 Task: Log work in the project AgileCrest for the issue 'Develop a new tool for automated testing of performance and stress testing for voice assistants' spent time as '2w 1d 8h 40m' and remaining time as '3w 3d 19h 57m' and move to top of backlog. Now add the issue to the epic 'Cloud Risk Management'. Log work in the project AgileCrest for the issue 'Upgrade the caching mechanism of a web application to improve response time and reduce server load' spent time as '4w 3d 8h 30m' and remaining time as '5w 1d 6h 34m' and move to bottom of backlog. Now add the issue to the epic 'PCI DSS Compliance'
Action: Mouse moved to (855, 378)
Screenshot: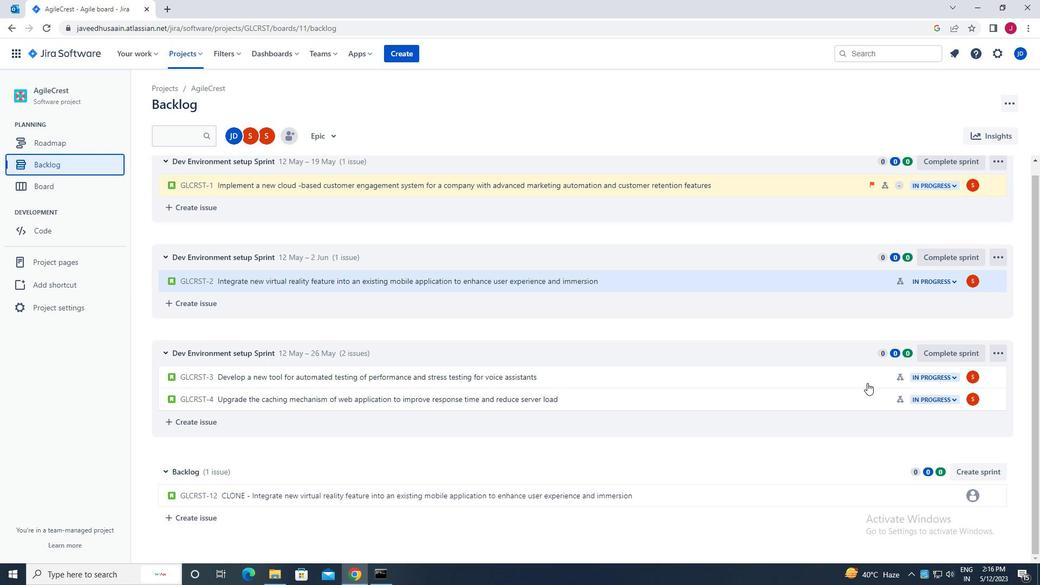 
Action: Mouse pressed left at (855, 378)
Screenshot: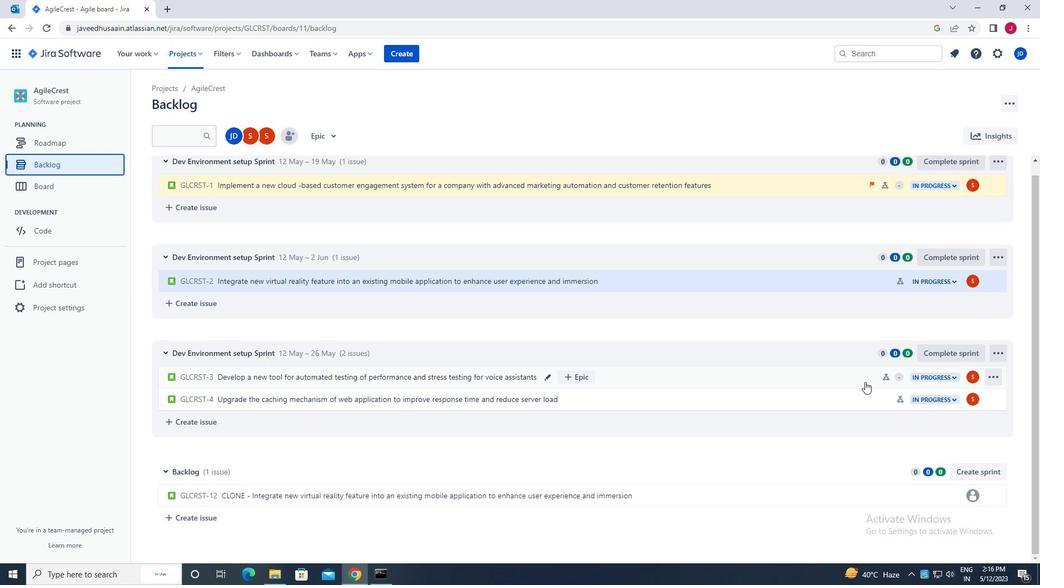
Action: Mouse moved to (998, 169)
Screenshot: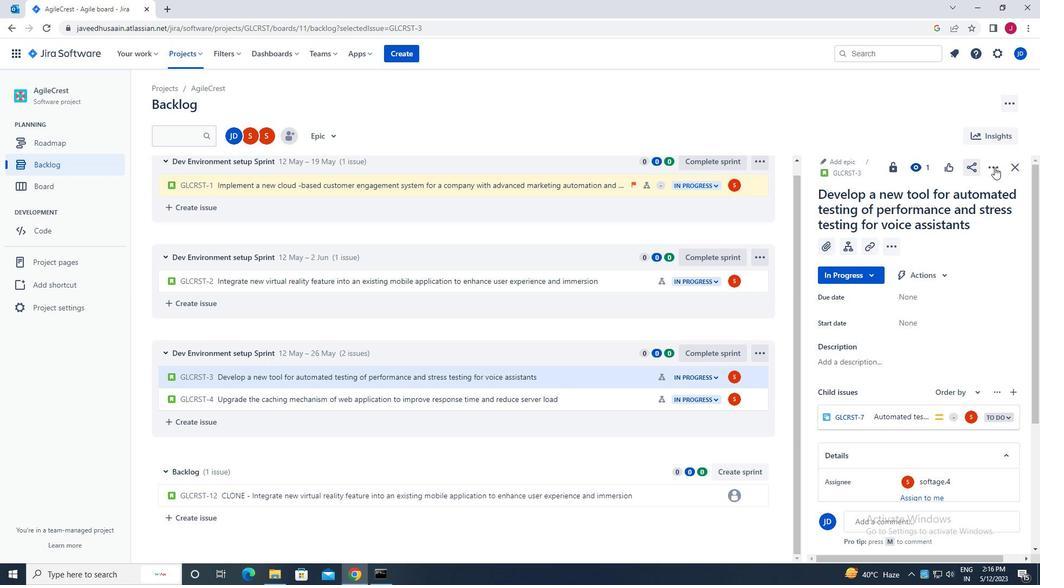 
Action: Mouse pressed left at (998, 169)
Screenshot: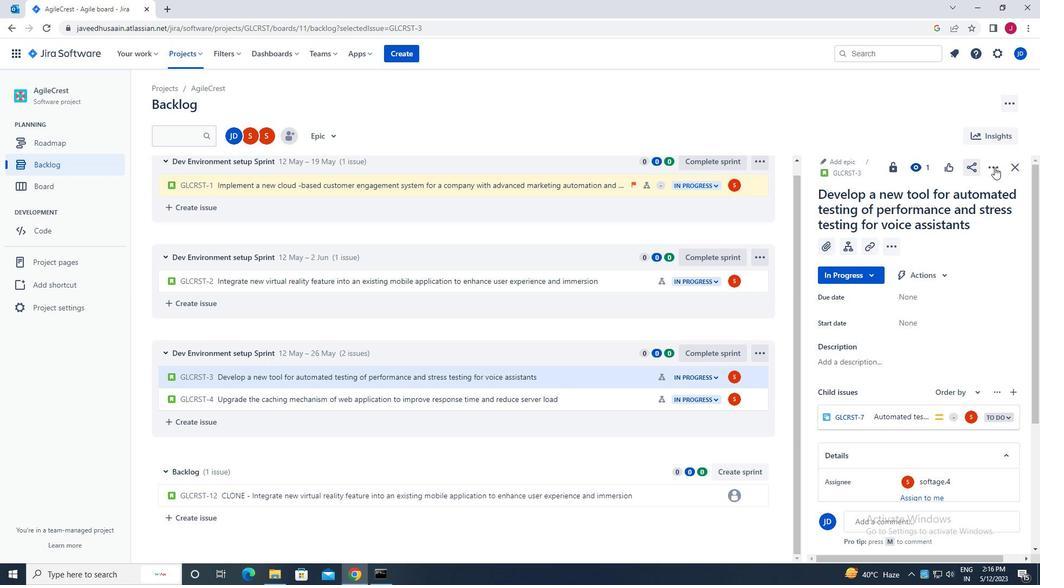
Action: Mouse moved to (950, 200)
Screenshot: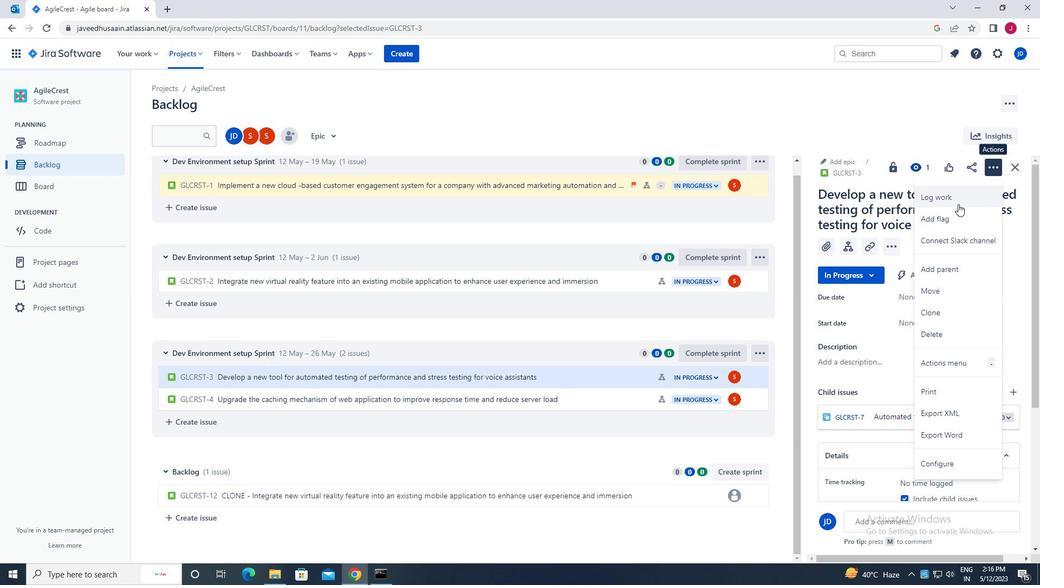 
Action: Mouse pressed left at (950, 200)
Screenshot: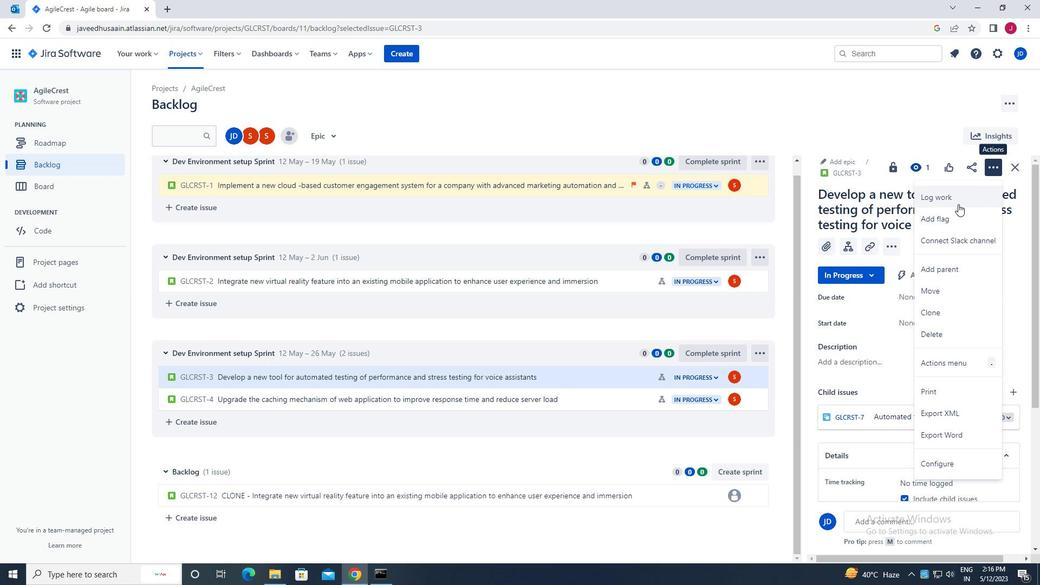 
Action: Mouse moved to (469, 161)
Screenshot: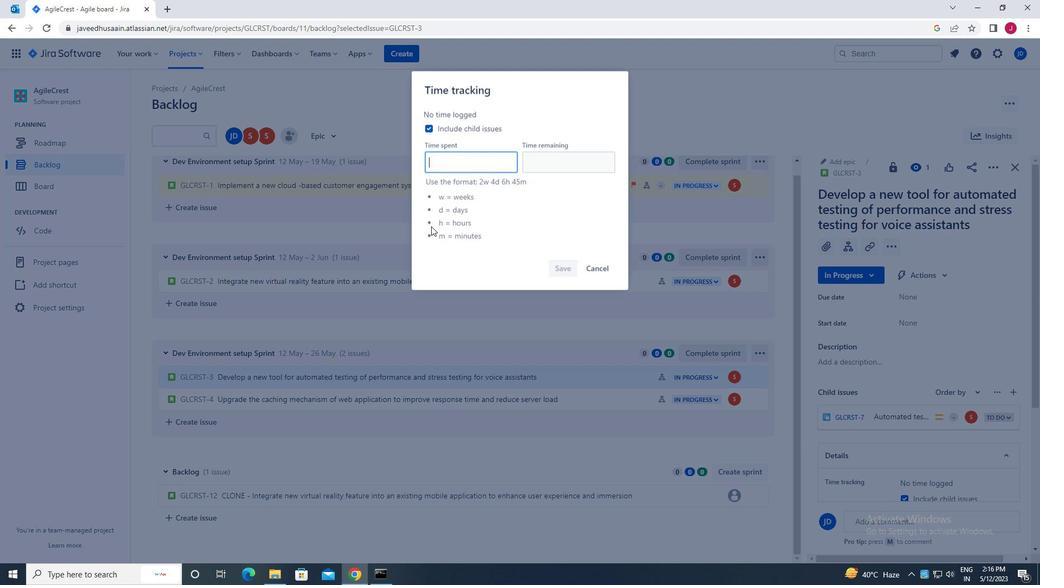 
Action: Mouse pressed left at (469, 161)
Screenshot: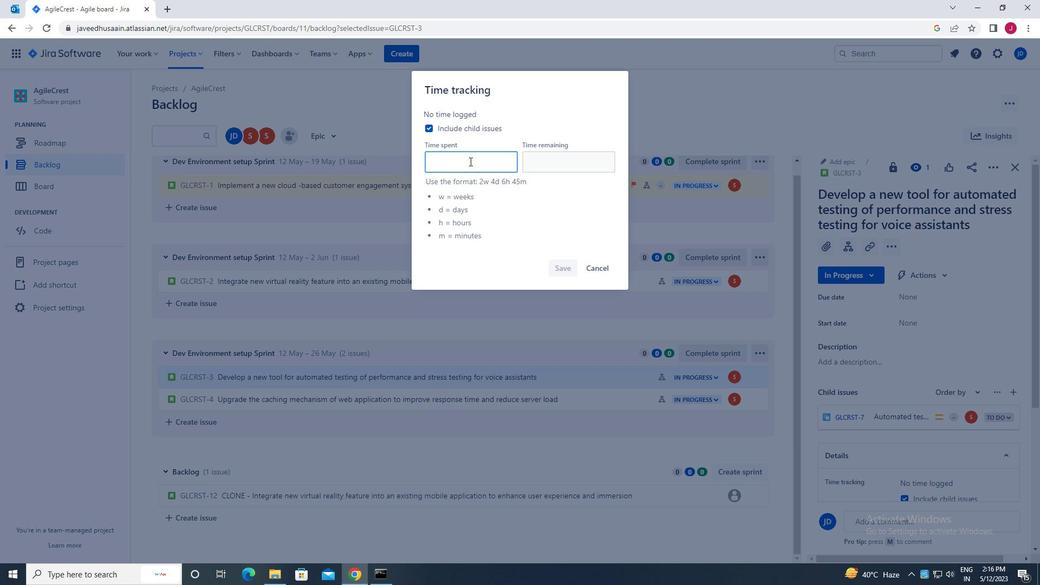 
Action: Key pressed 2<Key.caps_lock>w<Key.space>1d<Key.space>8h<Key.space>40m
Screenshot: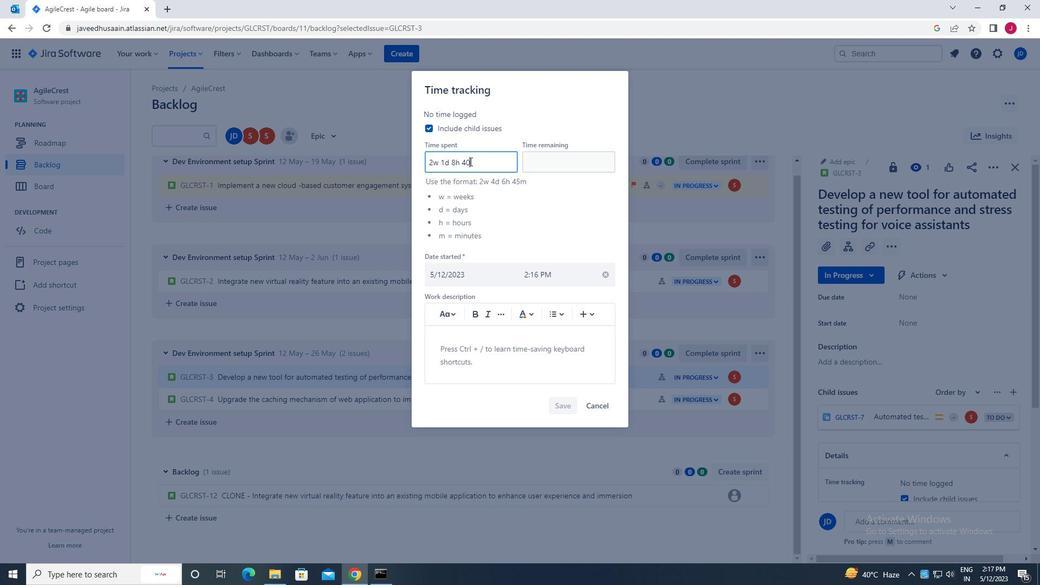 
Action: Mouse moved to (561, 167)
Screenshot: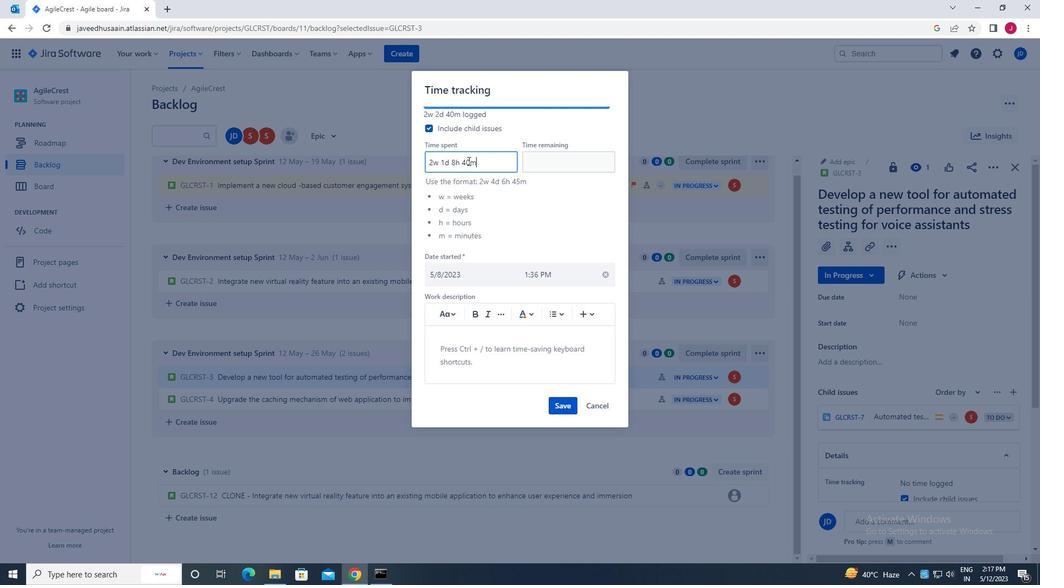 
Action: Mouse pressed left at (561, 167)
Screenshot: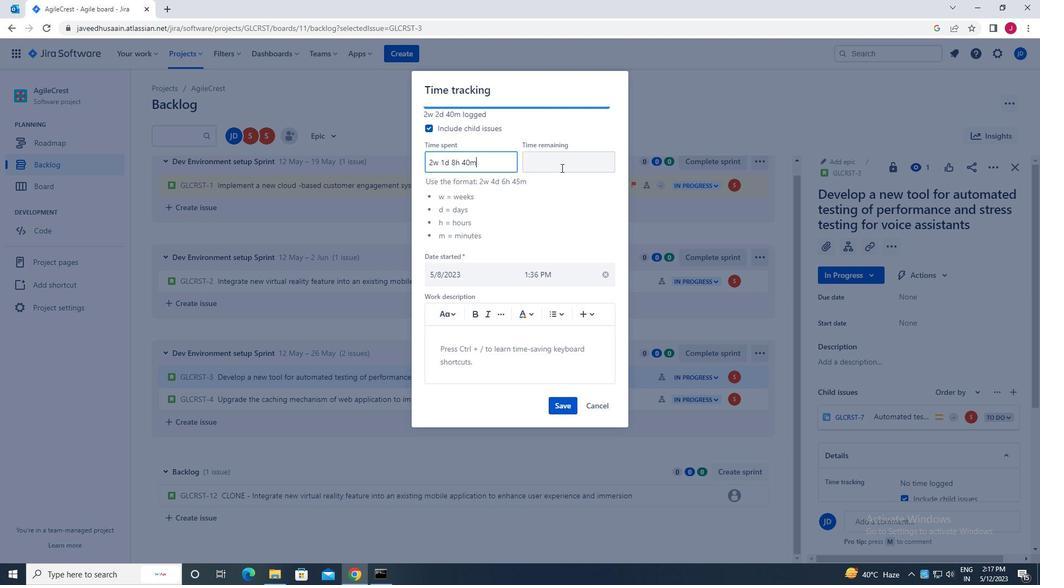 
Action: Key pressed 3w<Key.space>3d<Key.space>19h<Key.space>57m
Screenshot: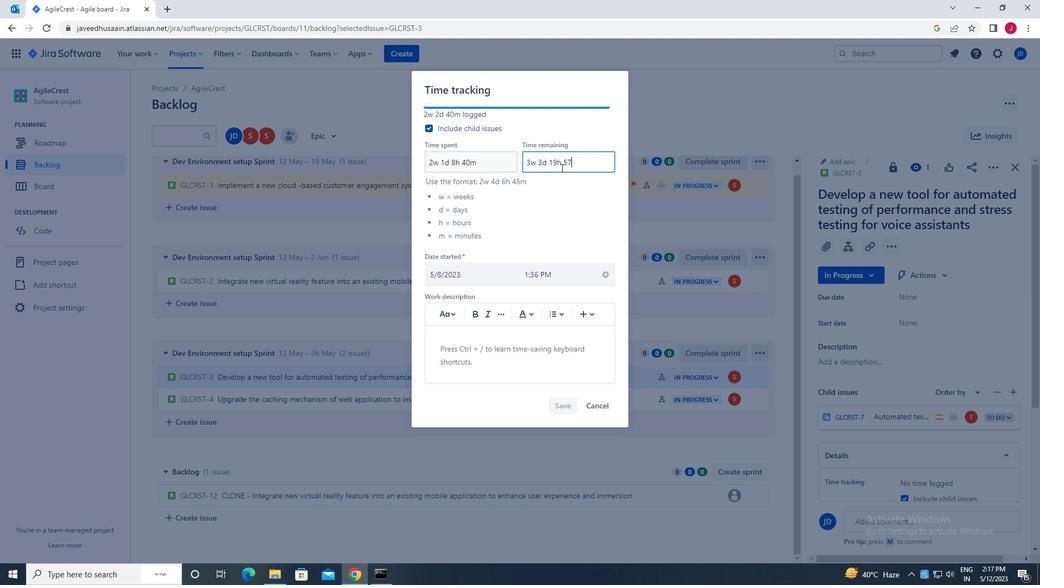 
Action: Mouse moved to (564, 407)
Screenshot: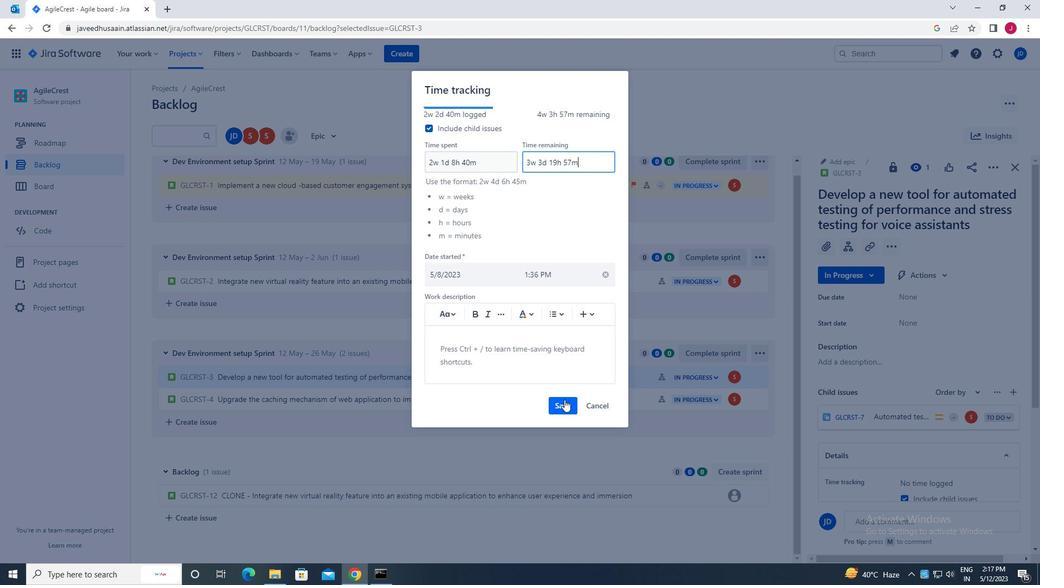 
Action: Mouse pressed left at (564, 407)
Screenshot: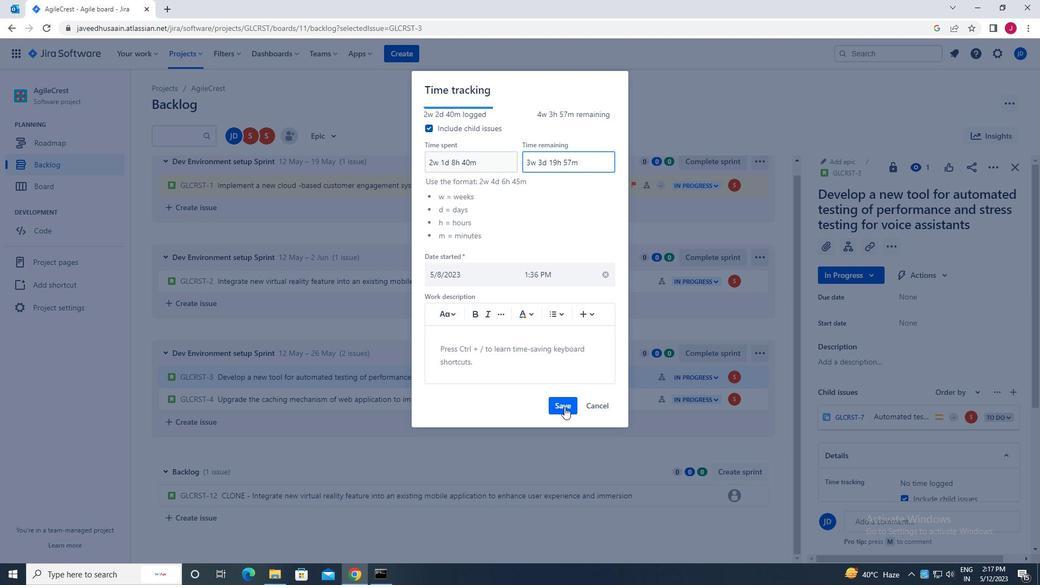 
Action: Mouse moved to (753, 375)
Screenshot: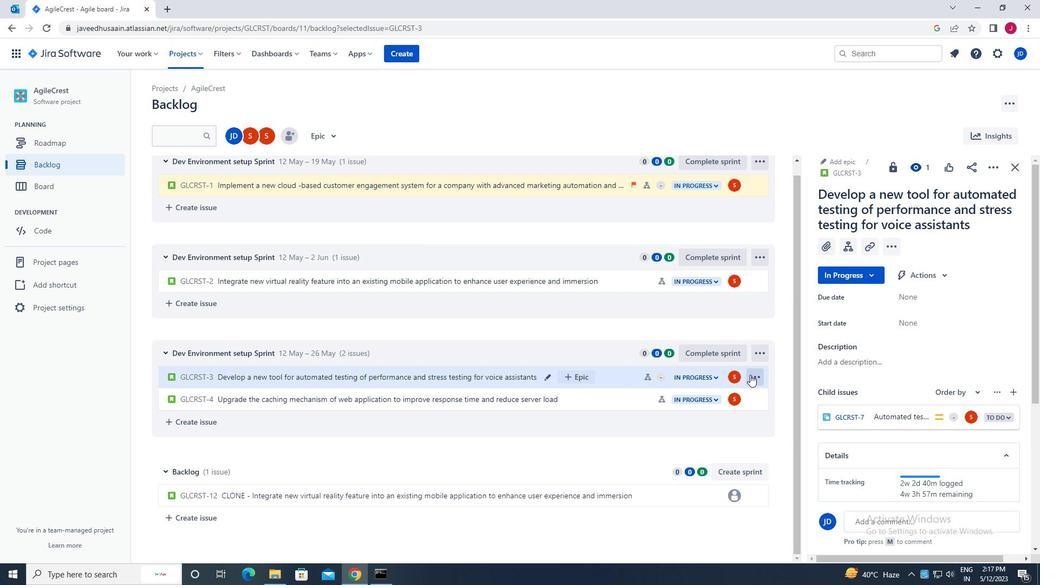 
Action: Mouse pressed left at (753, 375)
Screenshot: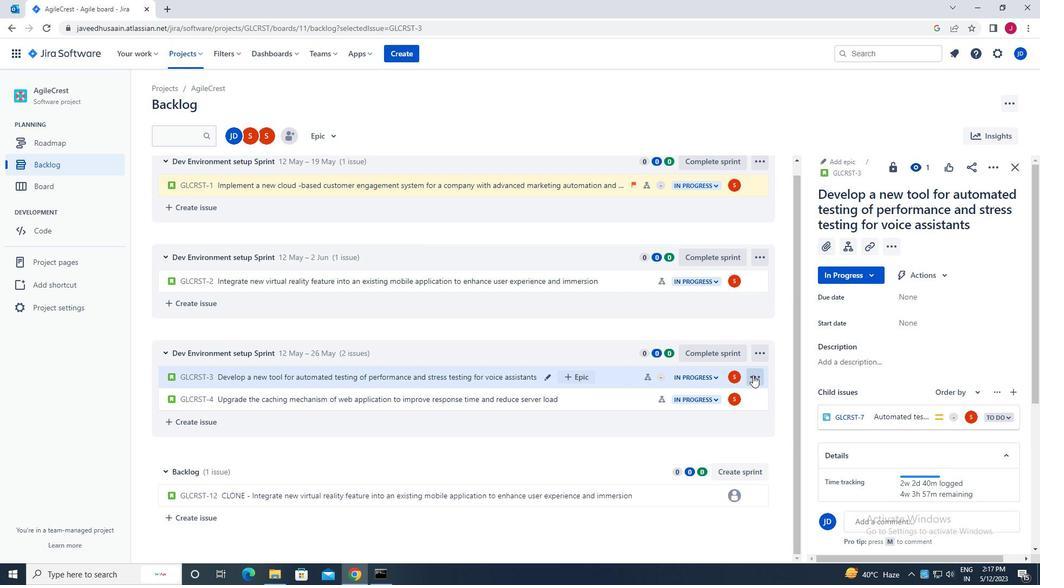 
Action: Mouse moved to (705, 336)
Screenshot: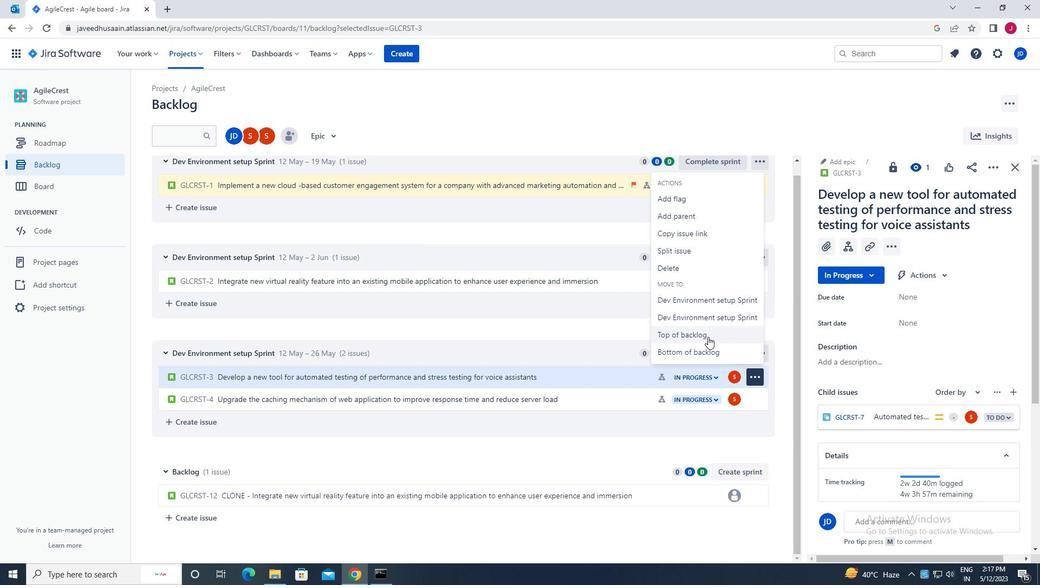 
Action: Mouse pressed left at (705, 336)
Screenshot: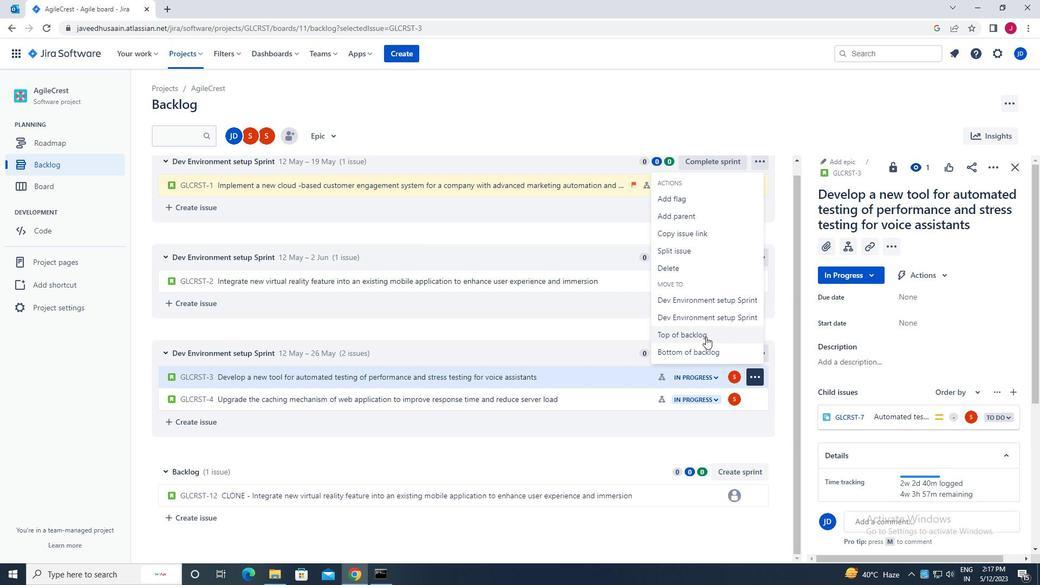 
Action: Mouse moved to (554, 173)
Screenshot: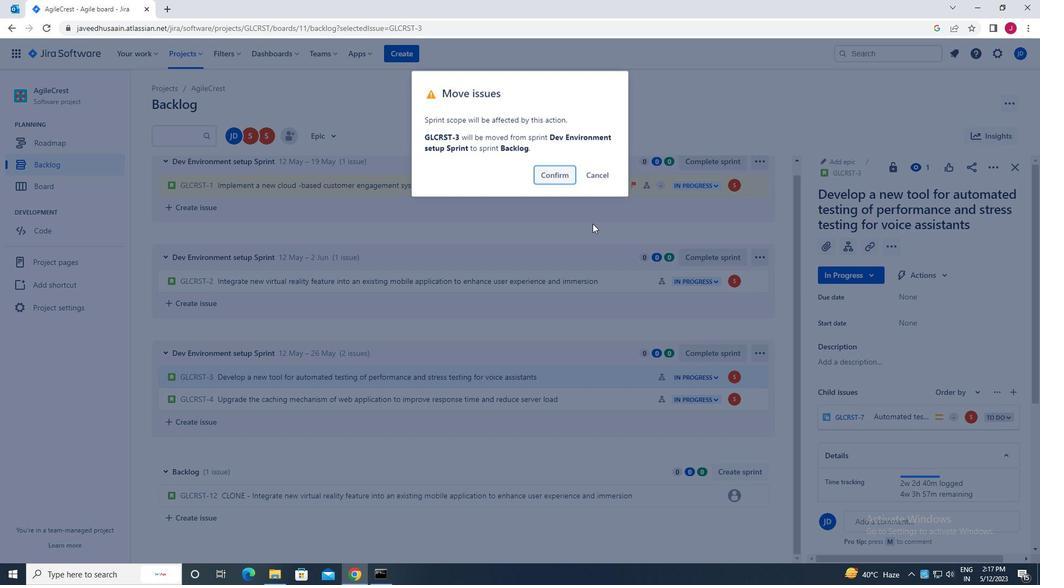 
Action: Mouse pressed left at (554, 173)
Screenshot: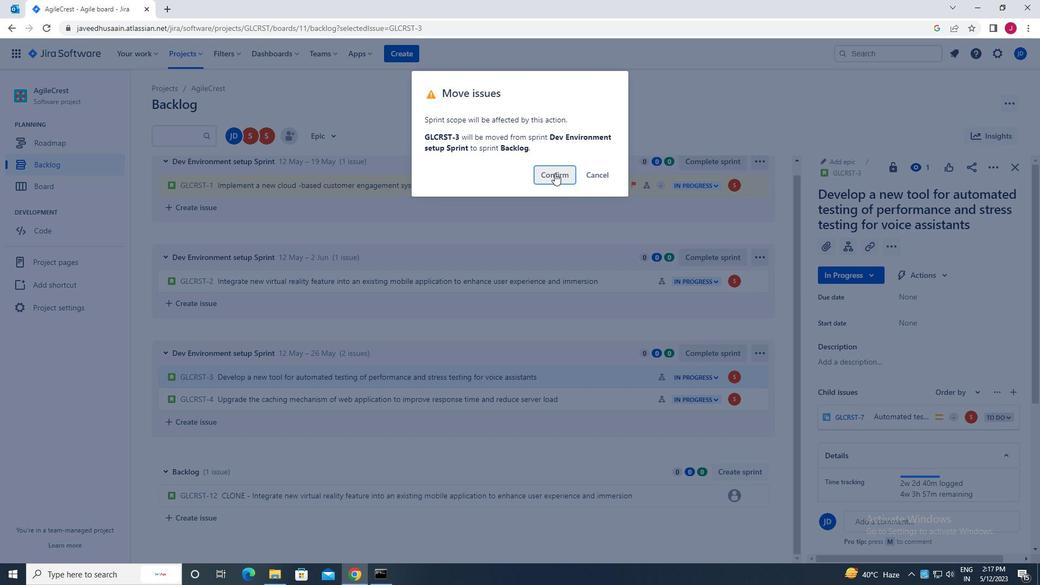 
Action: Mouse moved to (334, 133)
Screenshot: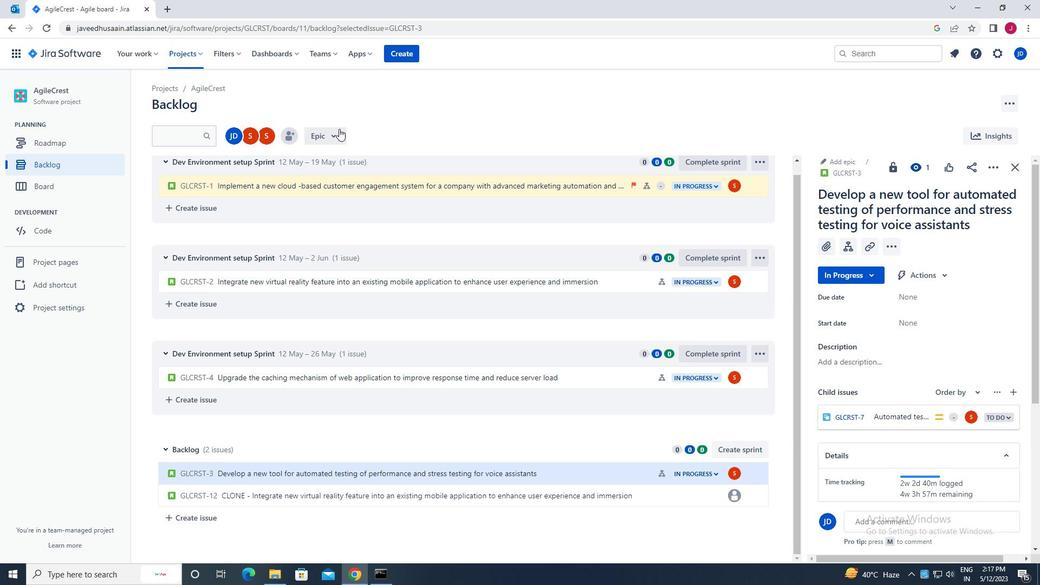 
Action: Mouse pressed left at (334, 133)
Screenshot: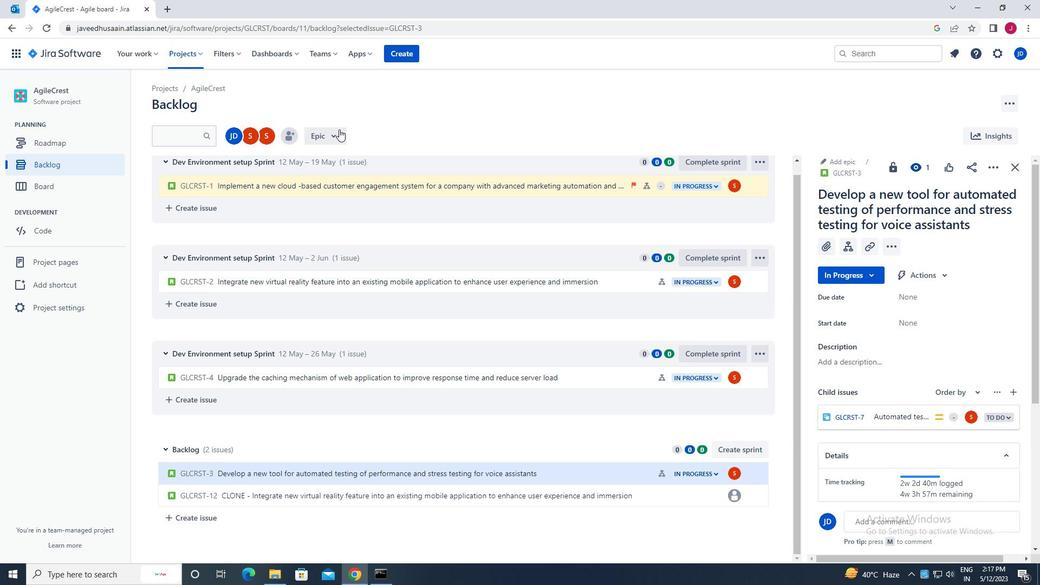 
Action: Mouse moved to (338, 216)
Screenshot: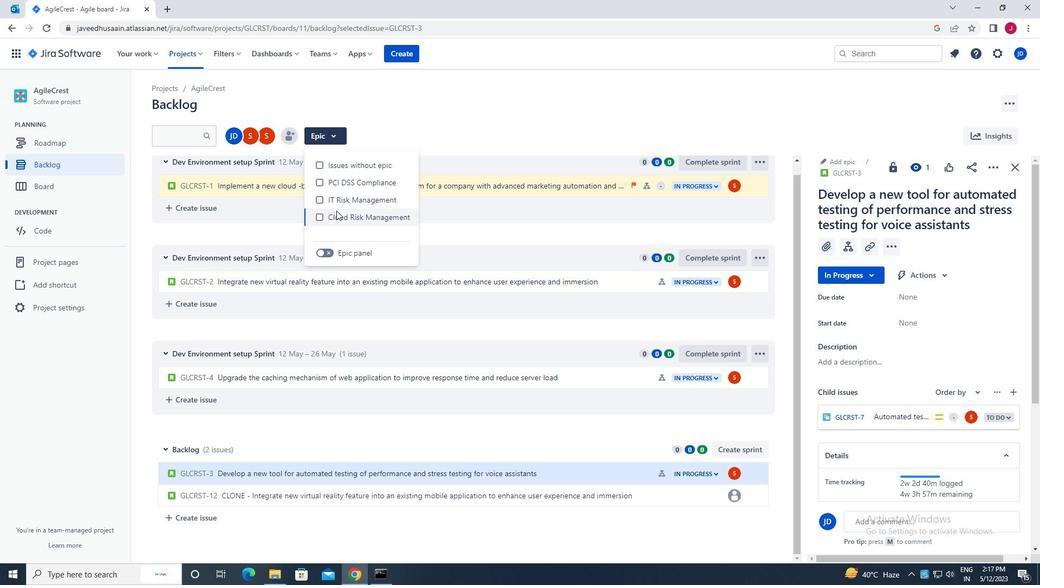 
Action: Mouse pressed left at (338, 216)
Screenshot: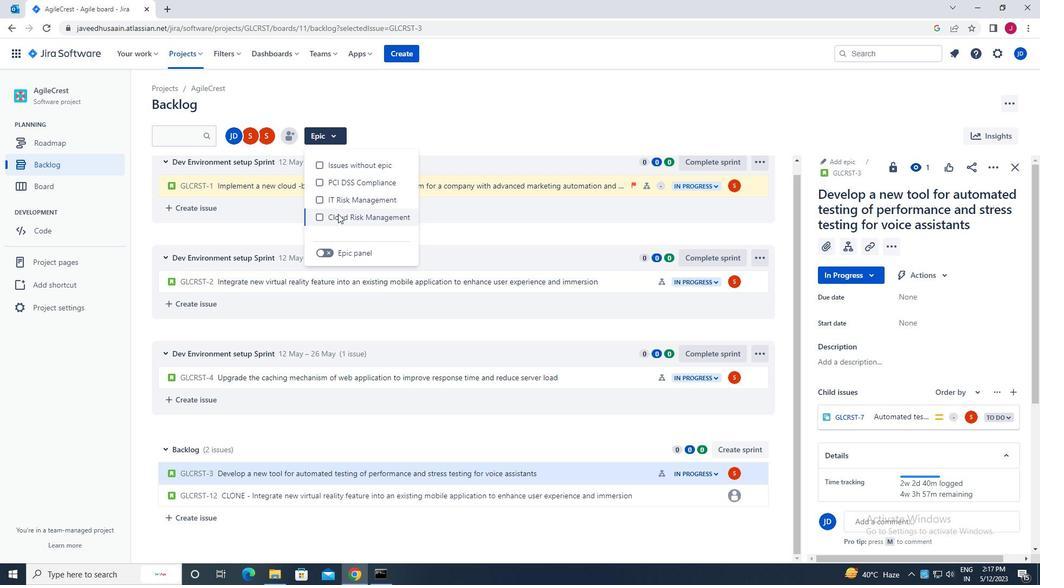 
Action: Mouse moved to (512, 130)
Screenshot: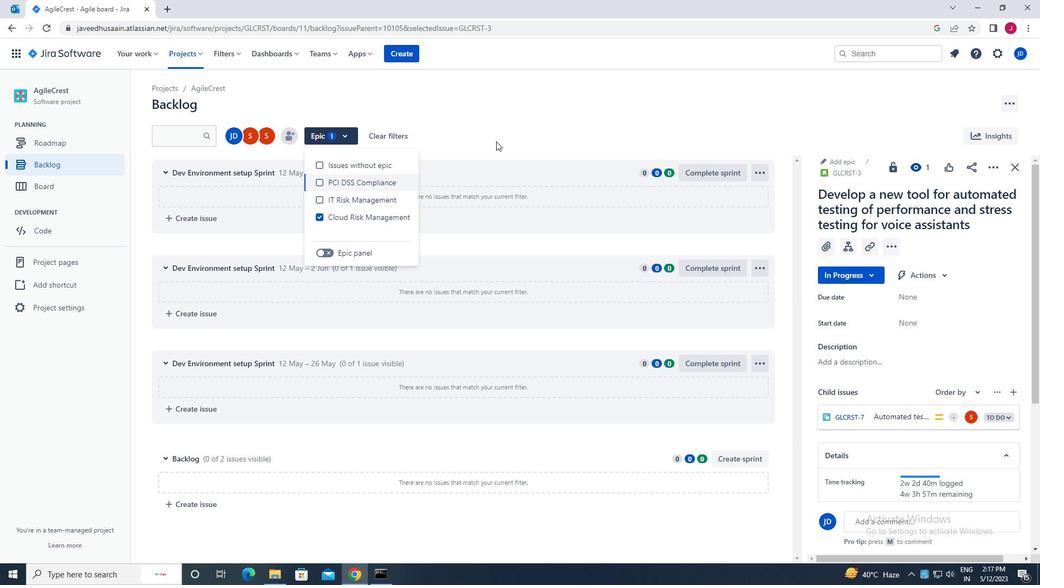 
Action: Mouse pressed left at (512, 130)
Screenshot: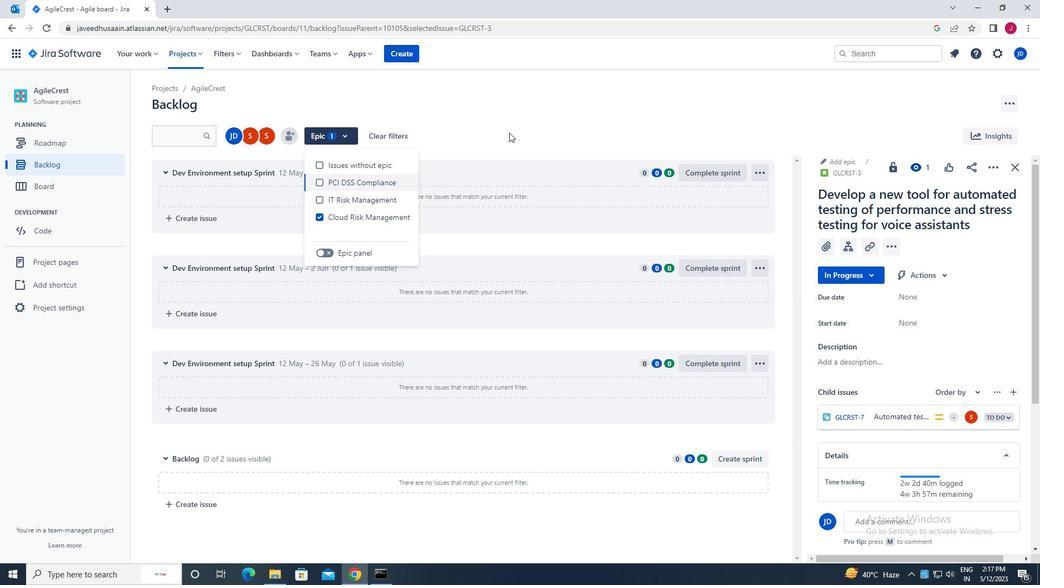 
Action: Mouse moved to (350, 297)
Screenshot: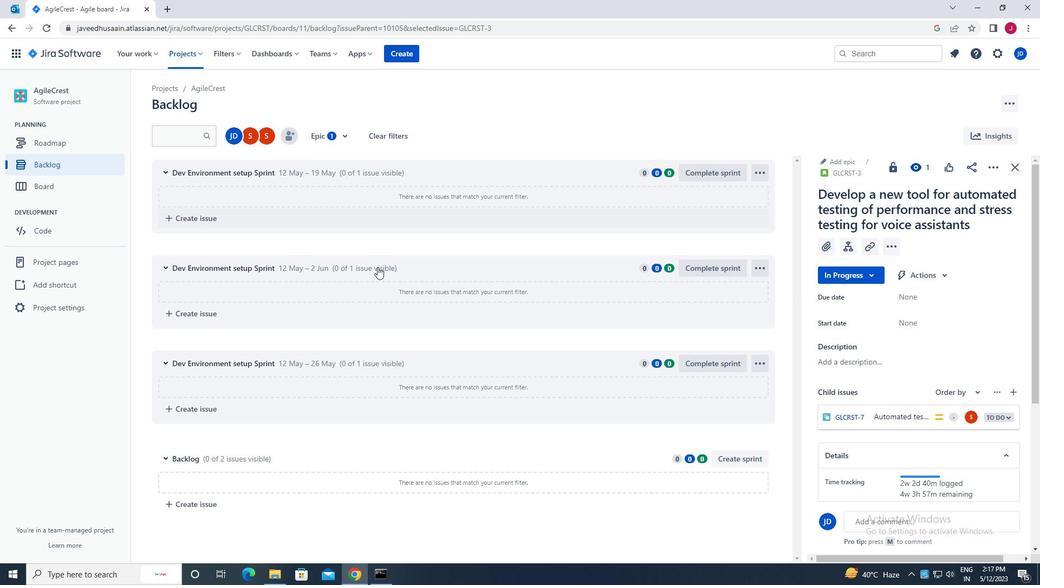
Action: Mouse scrolled (350, 296) with delta (0, 0)
Screenshot: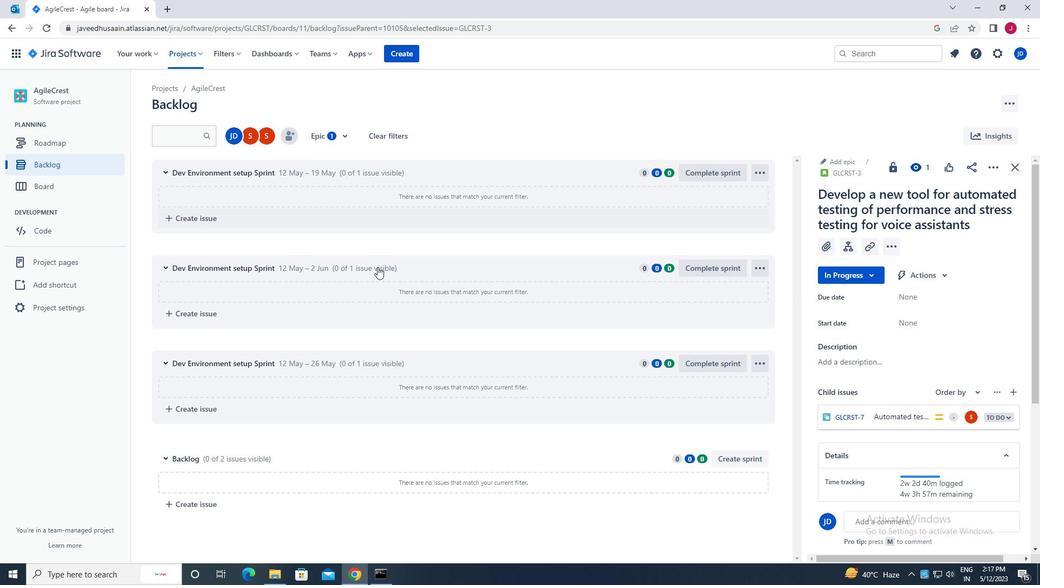 
Action: Mouse moved to (343, 297)
Screenshot: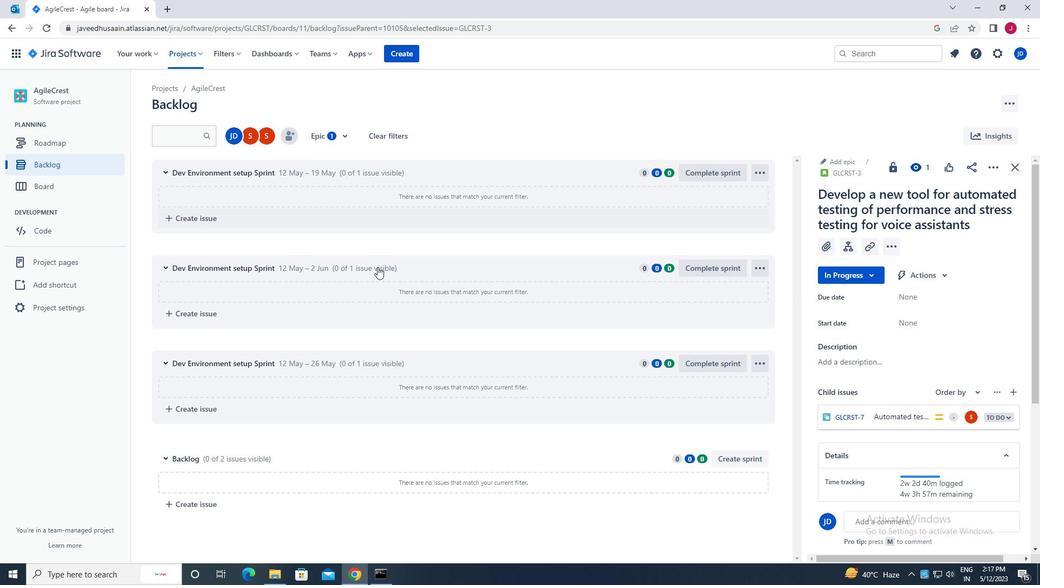 
Action: Mouse scrolled (343, 297) with delta (0, 0)
Screenshot: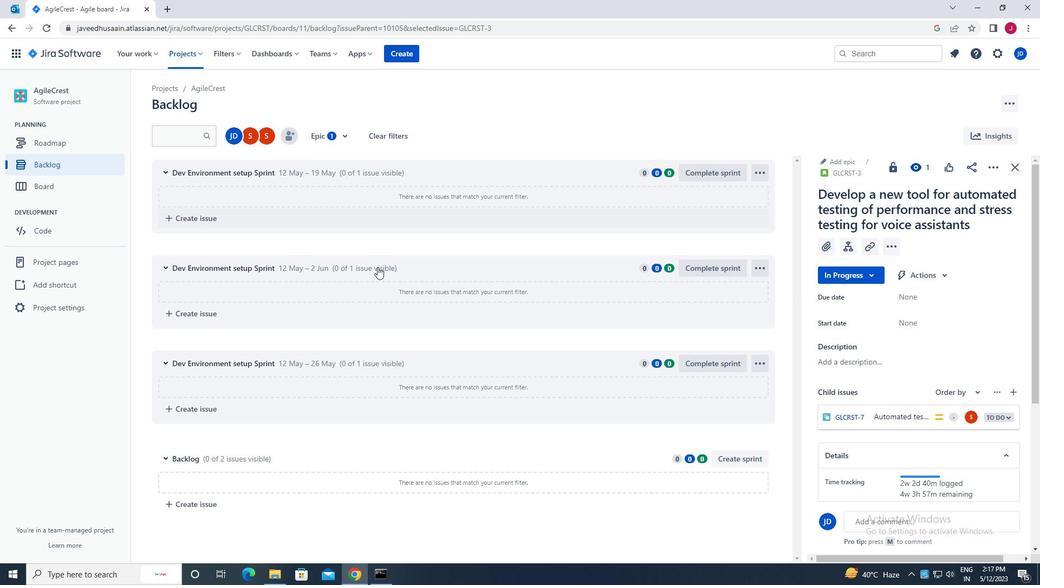 
Action: Mouse moved to (336, 296)
Screenshot: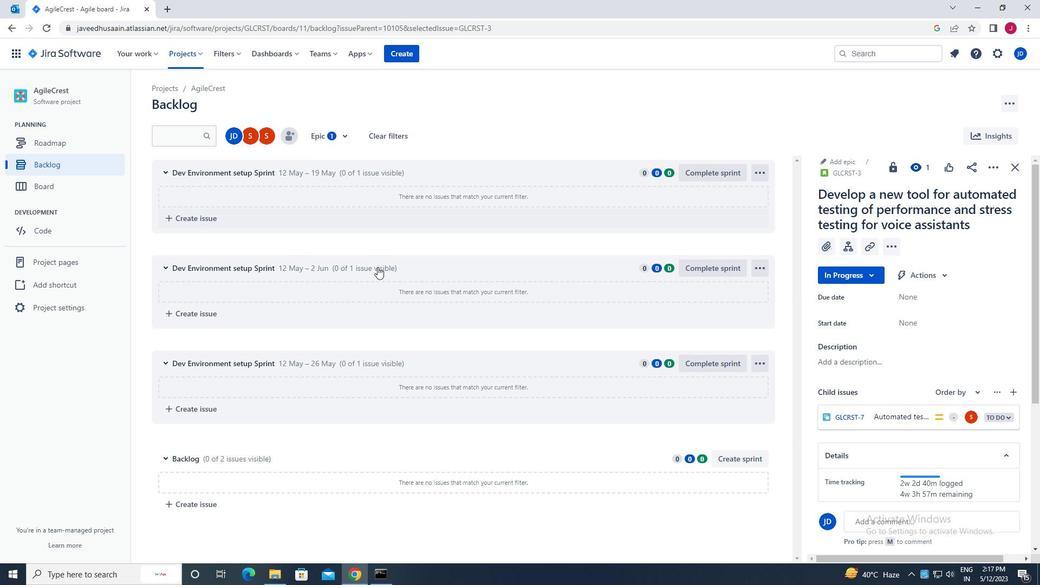 
Action: Mouse scrolled (336, 296) with delta (0, 0)
Screenshot: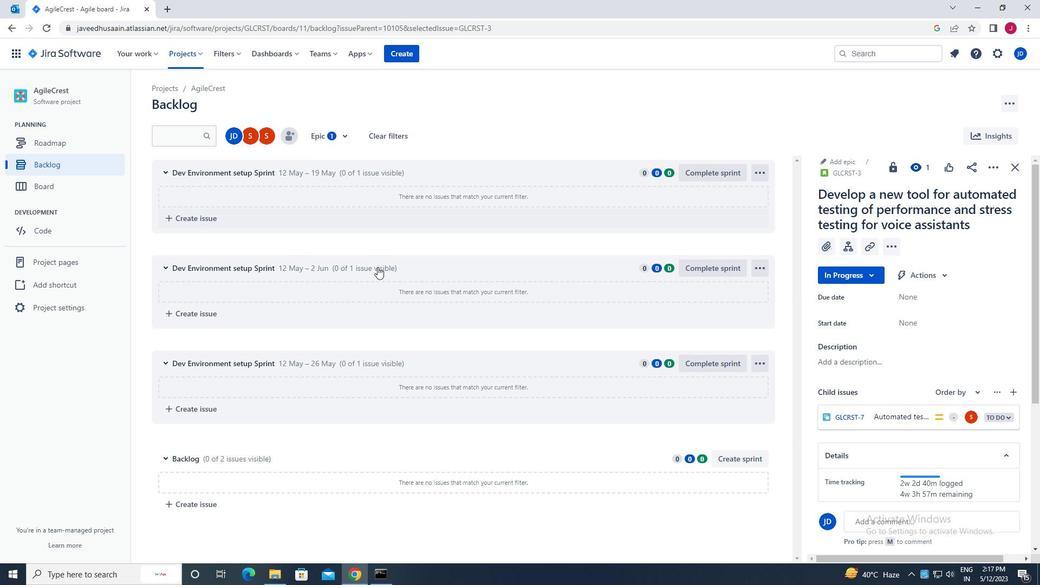 
Action: Mouse moved to (327, 294)
Screenshot: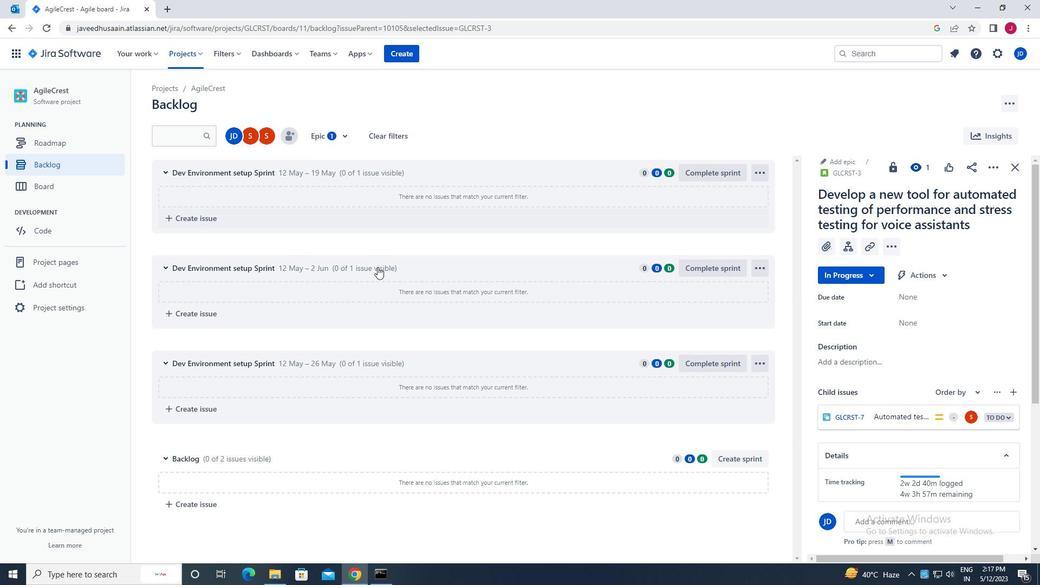 
Action: Mouse scrolled (327, 293) with delta (0, 0)
Screenshot: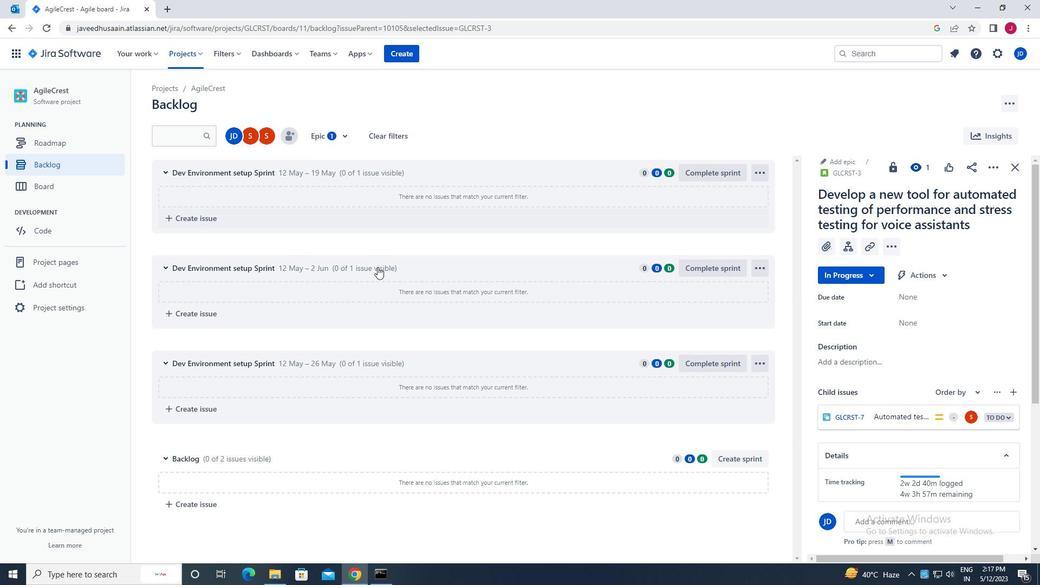 
Action: Mouse moved to (73, 163)
Screenshot: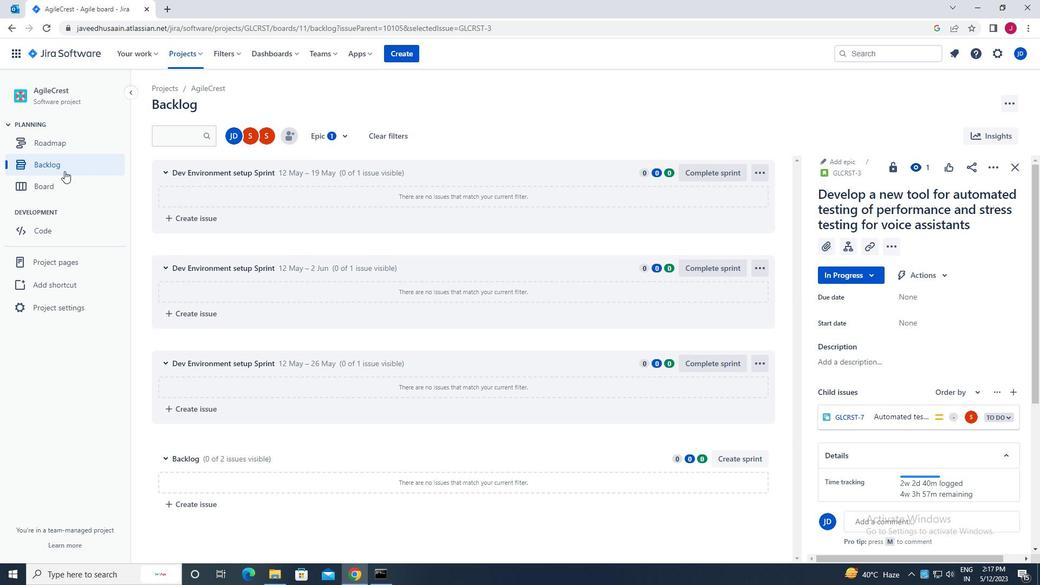 
Action: Mouse pressed left at (73, 163)
Screenshot: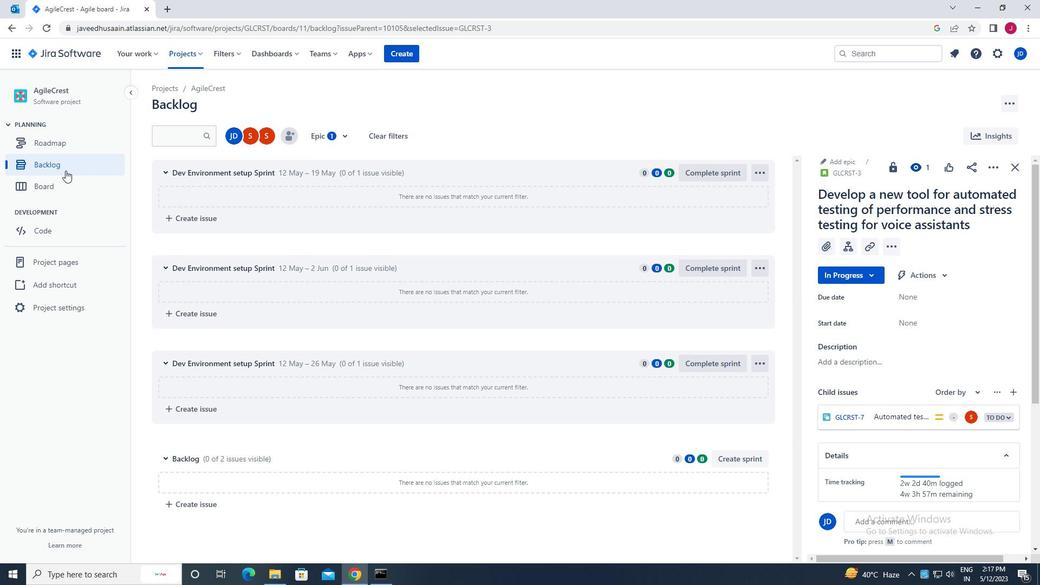 
Action: Mouse moved to (461, 307)
Screenshot: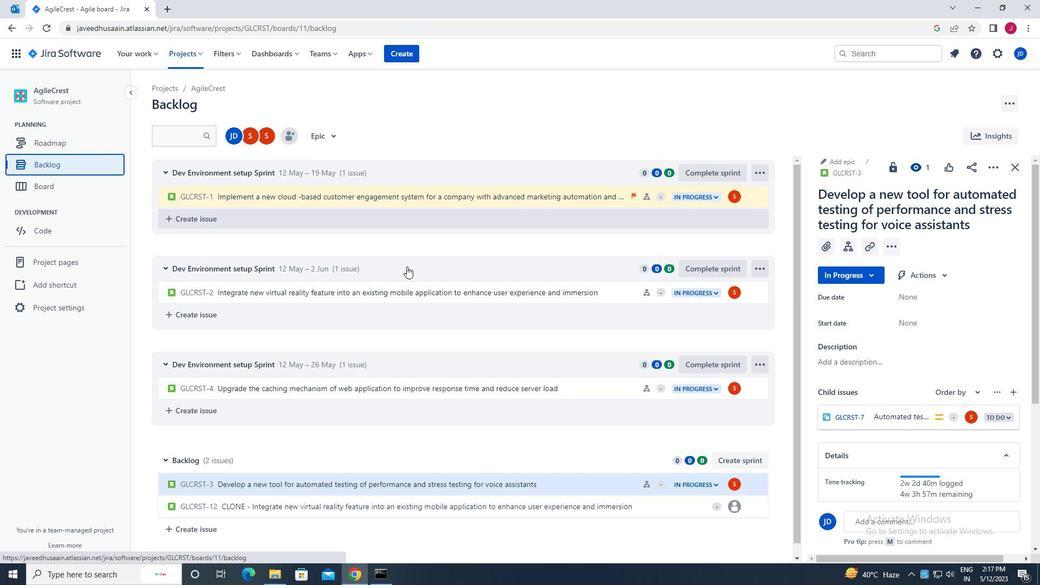 
Action: Mouse scrolled (461, 307) with delta (0, 0)
Screenshot: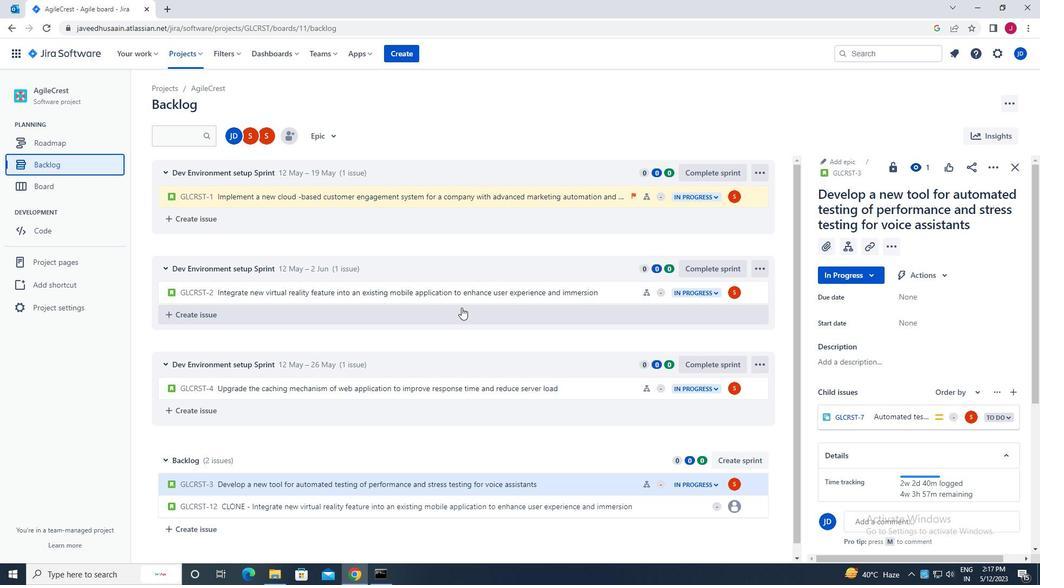 
Action: Mouse scrolled (461, 307) with delta (0, 0)
Screenshot: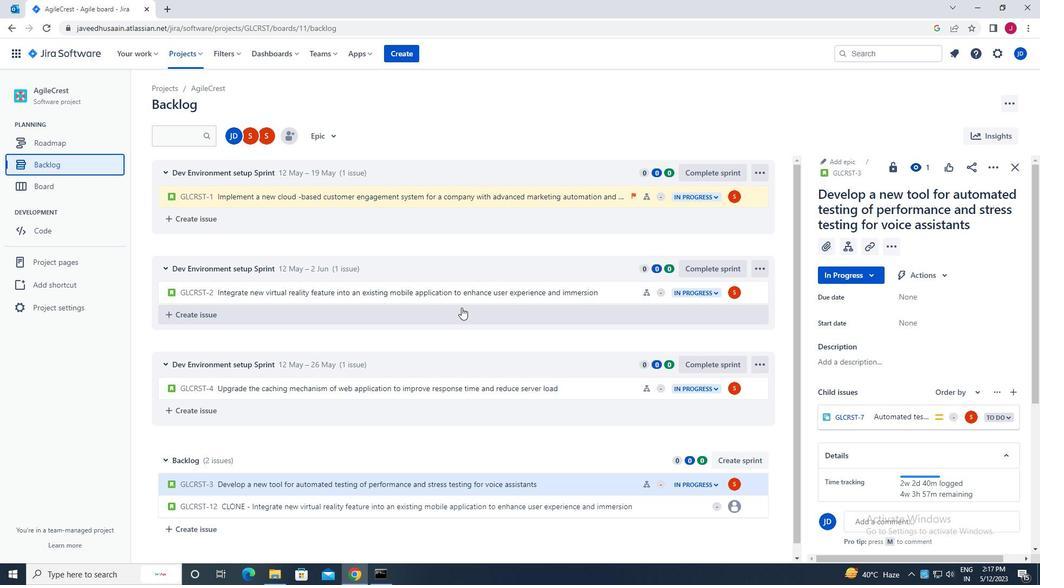
Action: Mouse scrolled (461, 307) with delta (0, 0)
Screenshot: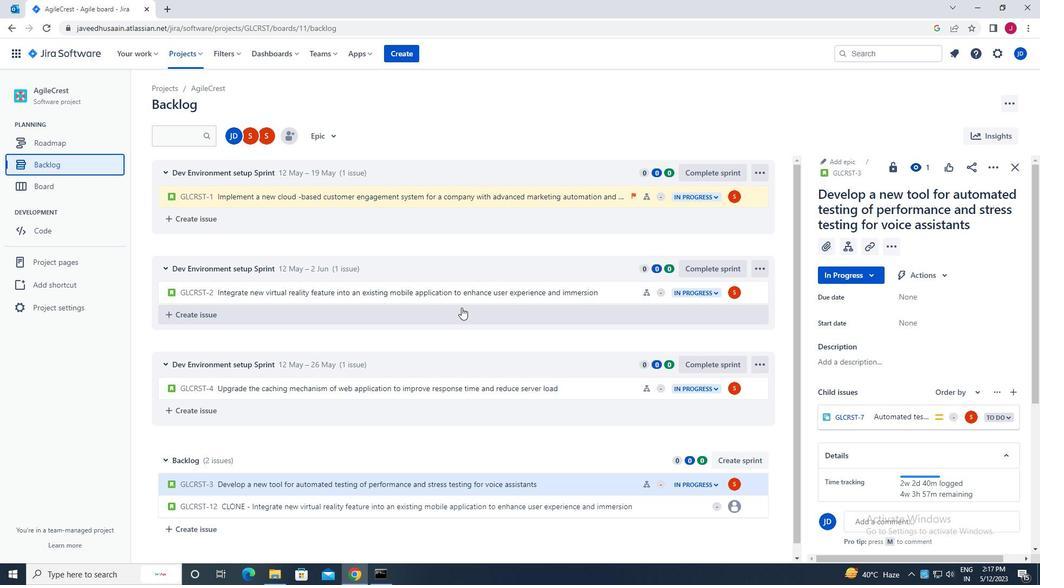 
Action: Mouse scrolled (461, 307) with delta (0, 0)
Screenshot: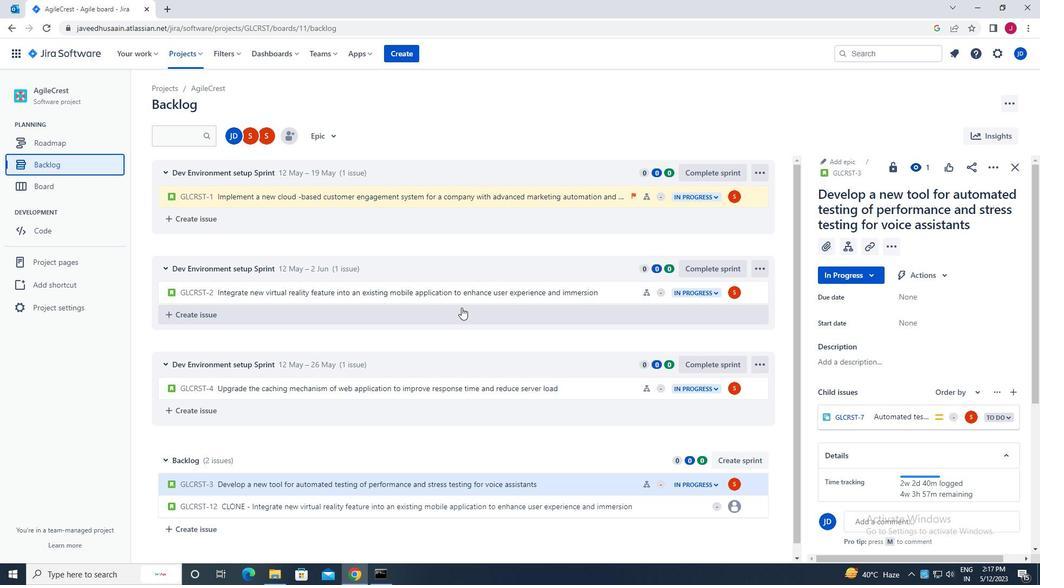 
Action: Mouse moved to (613, 376)
Screenshot: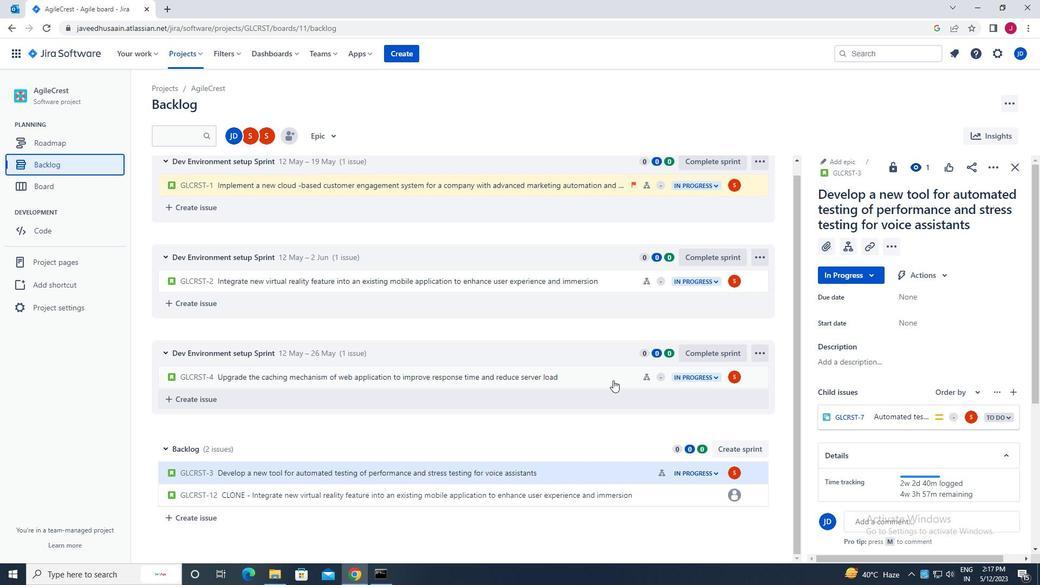 
Action: Mouse pressed left at (613, 376)
Screenshot: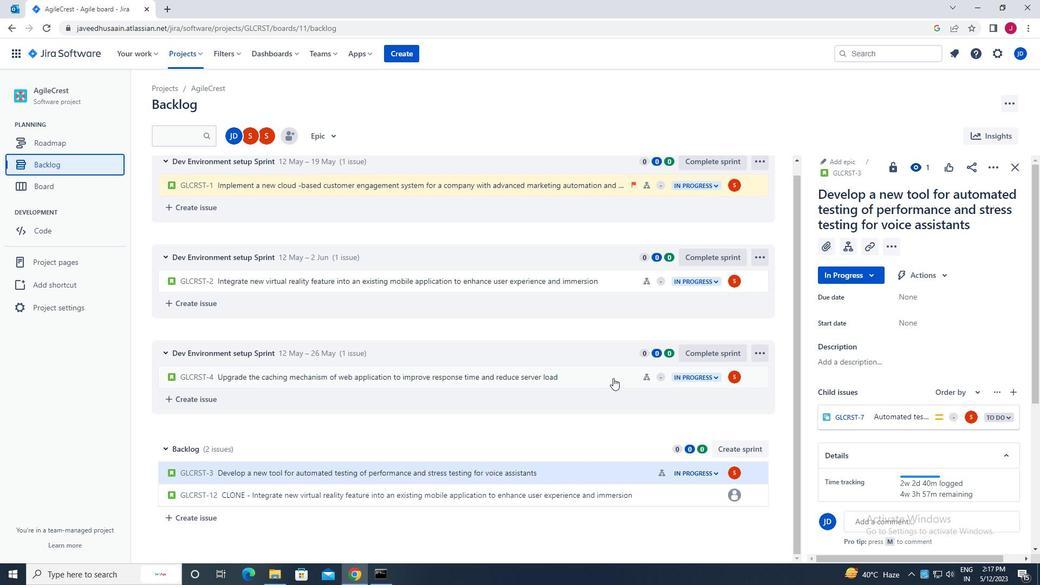 
Action: Mouse moved to (581, 334)
Screenshot: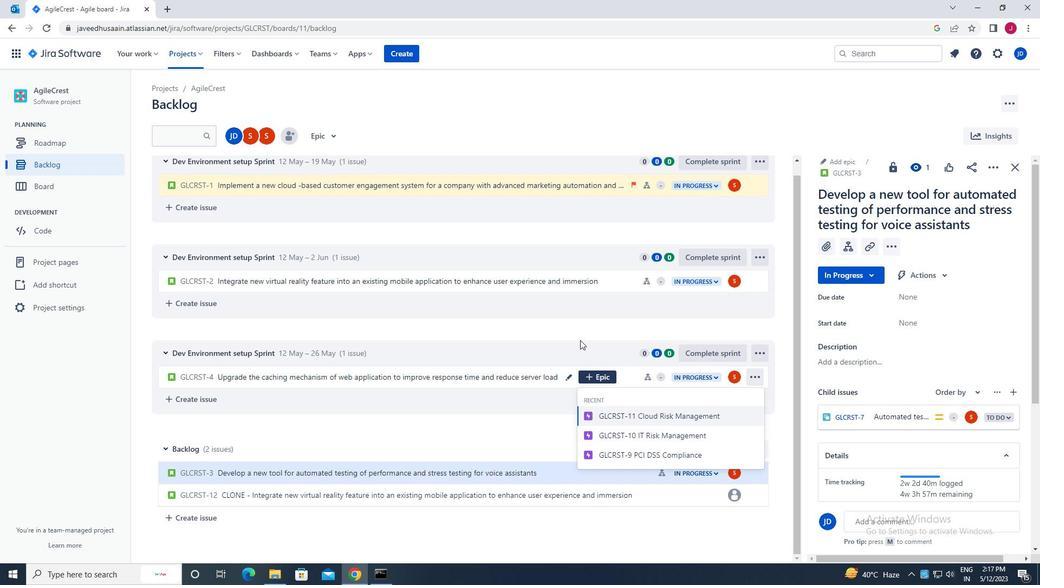 
Action: Mouse pressed left at (581, 334)
Screenshot: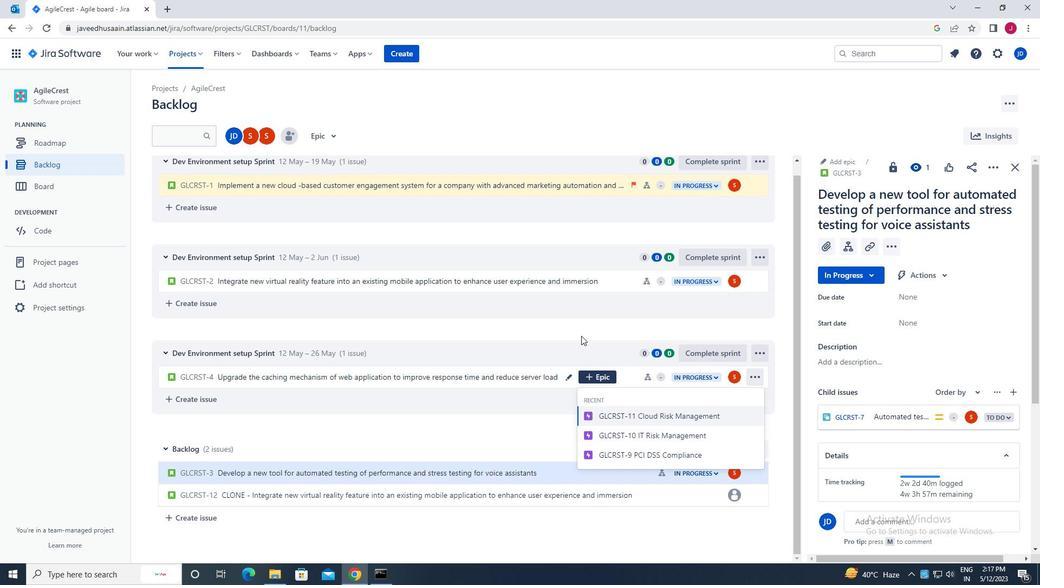
Action: Mouse moved to (632, 385)
Screenshot: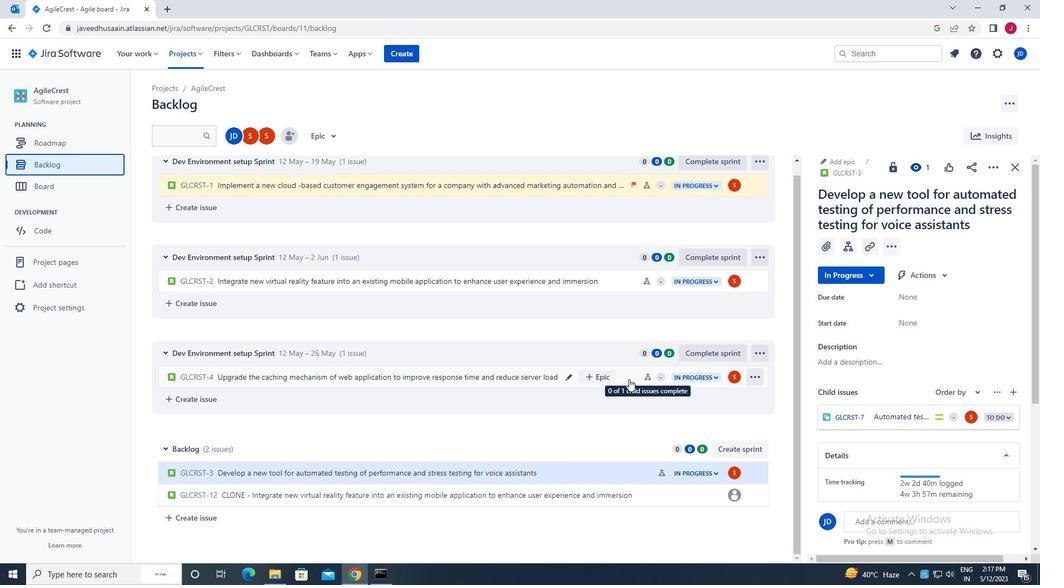 
Action: Mouse scrolled (632, 384) with delta (0, 0)
Screenshot: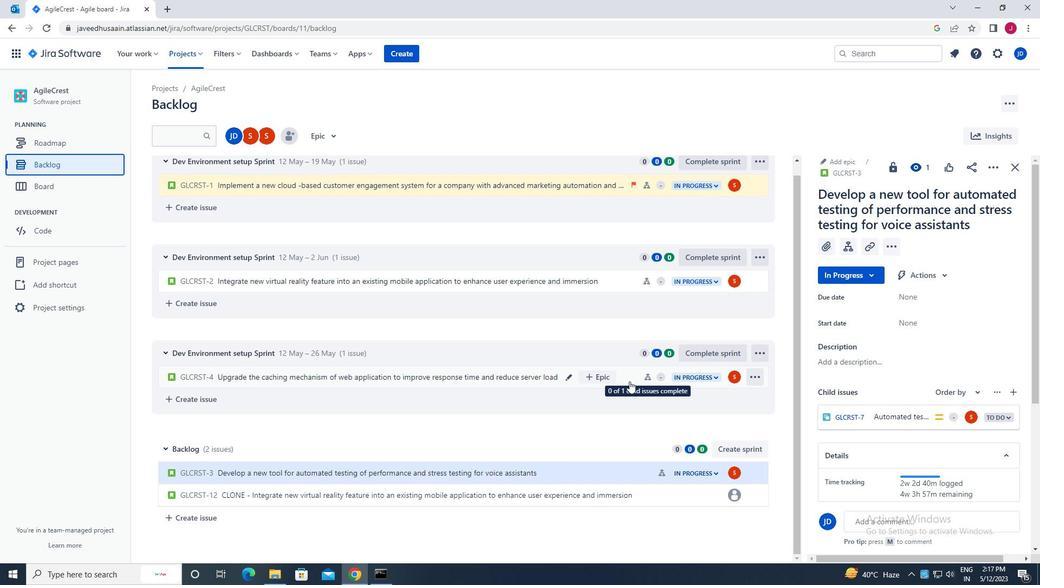 
Action: Mouse moved to (632, 385)
Screenshot: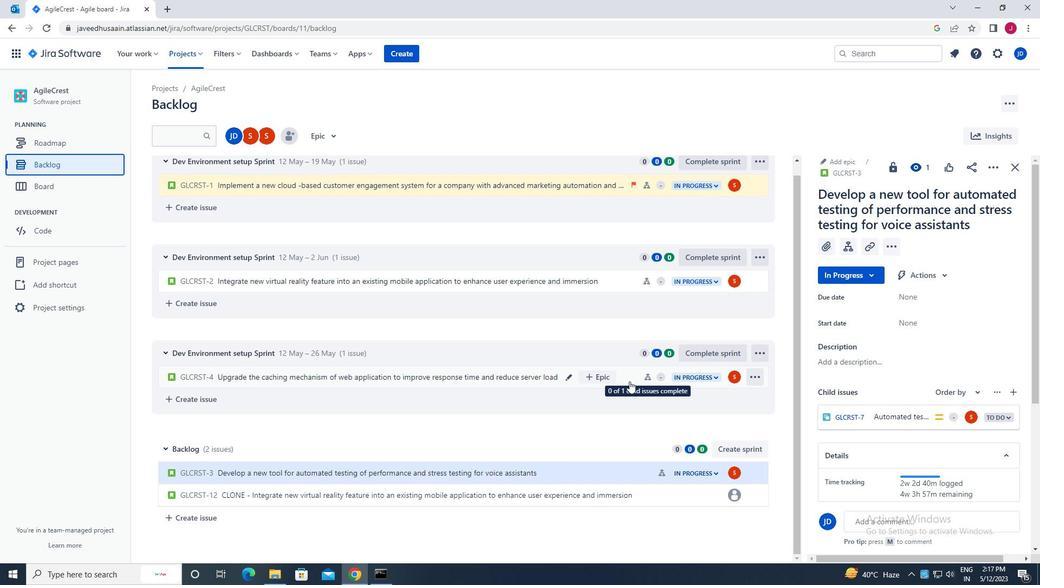 
Action: Mouse scrolled (632, 385) with delta (0, 0)
Screenshot: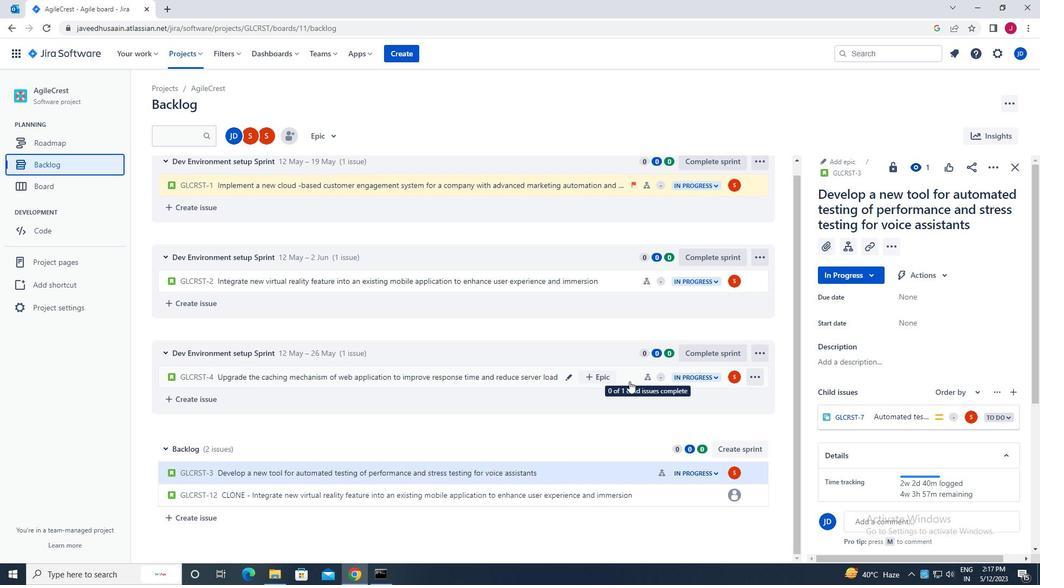 
Action: Mouse scrolled (632, 385) with delta (0, 0)
Screenshot: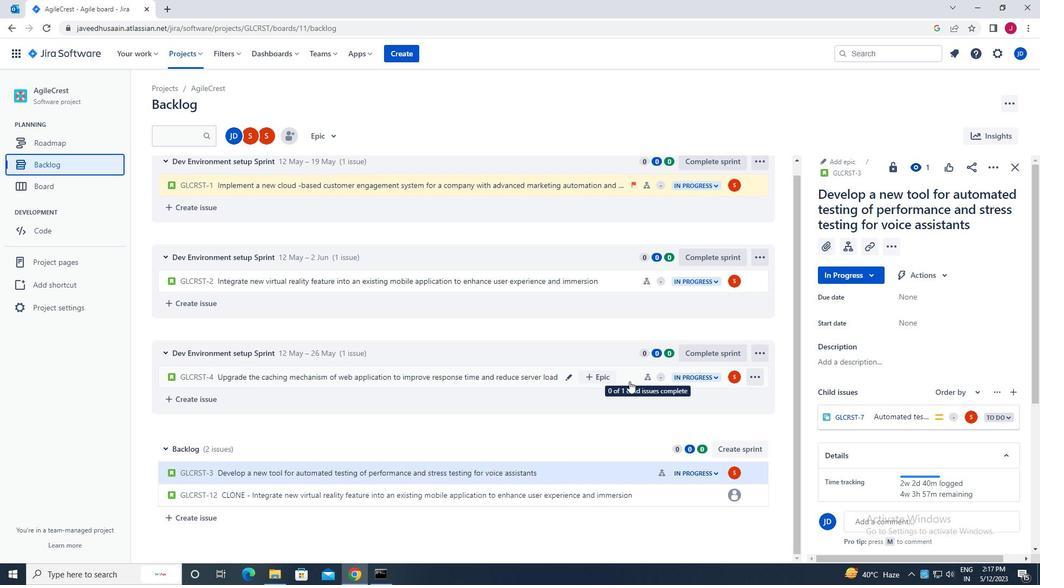 
Action: Mouse scrolled (632, 385) with delta (0, 0)
Screenshot: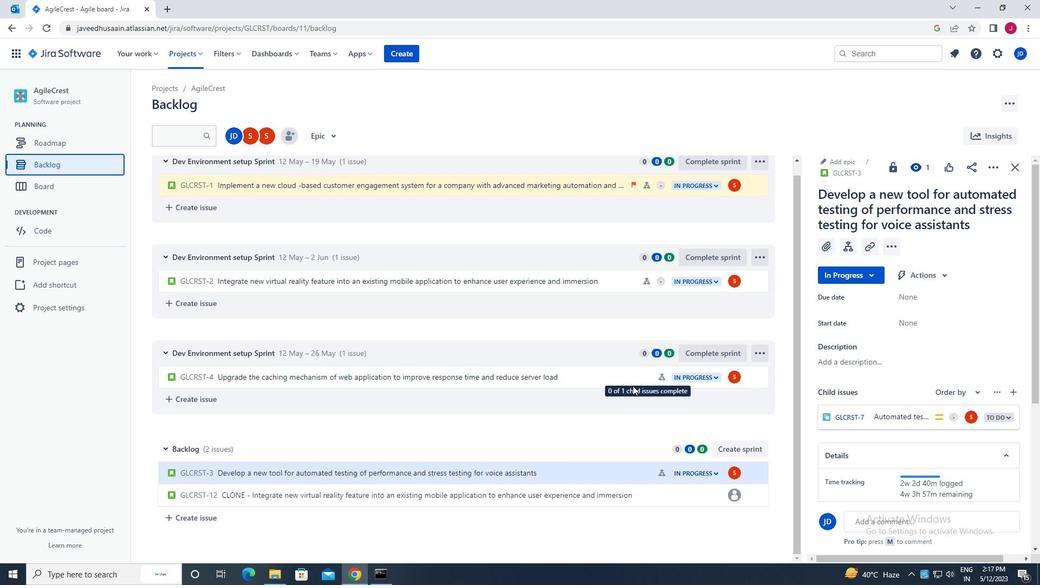 
Action: Mouse scrolled (632, 385) with delta (0, 0)
Screenshot: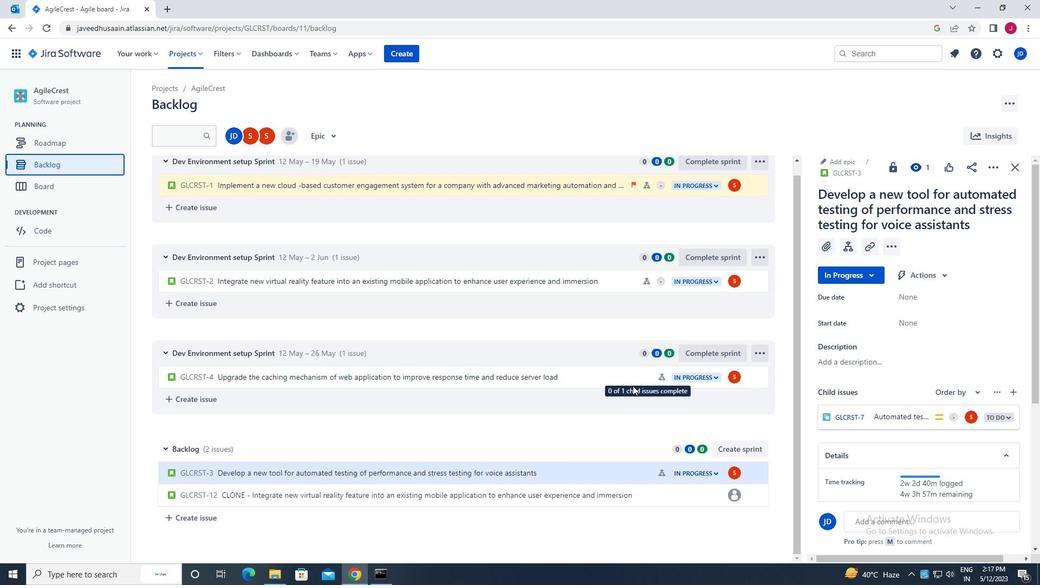 
Action: Mouse scrolled (632, 385) with delta (0, 0)
Screenshot: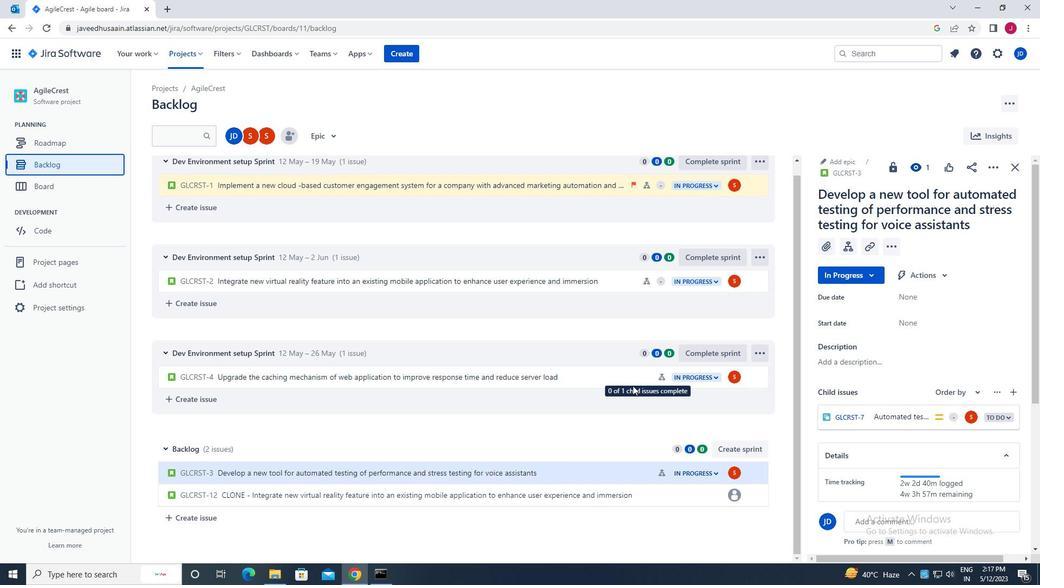 
Action: Mouse scrolled (632, 385) with delta (0, 0)
Screenshot: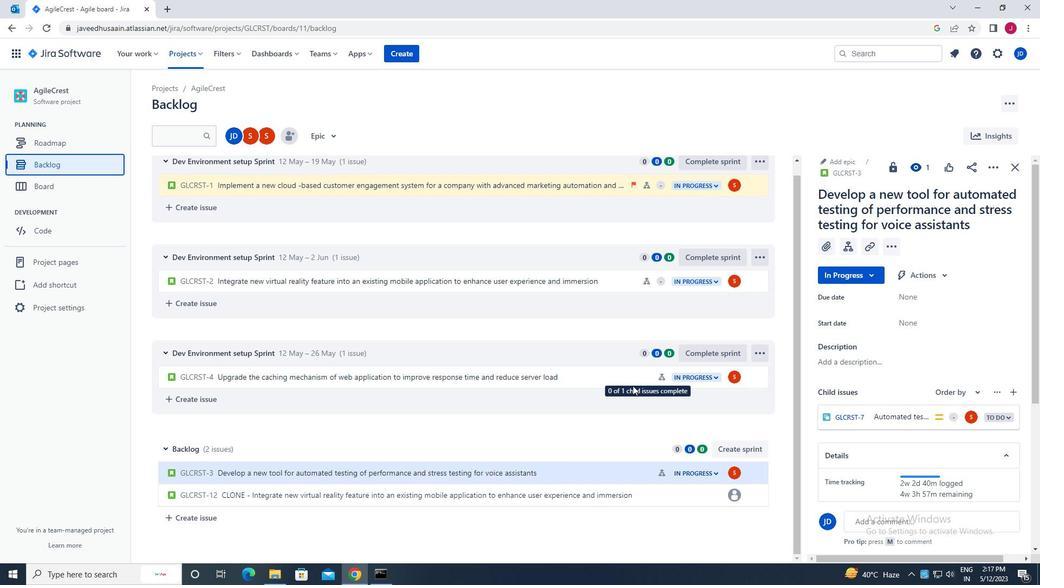 
Action: Mouse scrolled (632, 385) with delta (0, 0)
Screenshot: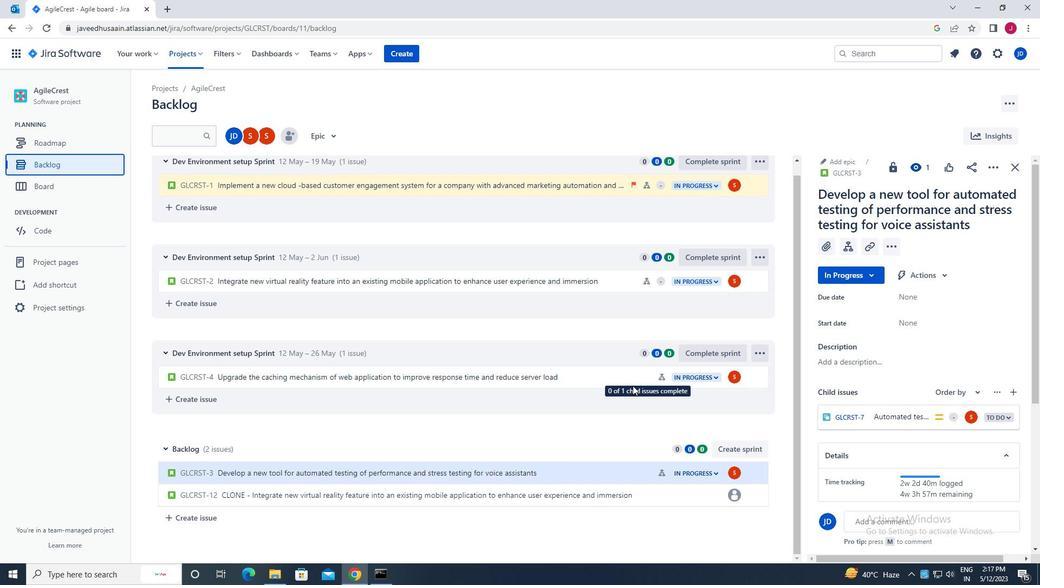 
Action: Mouse scrolled (632, 386) with delta (0, 0)
Screenshot: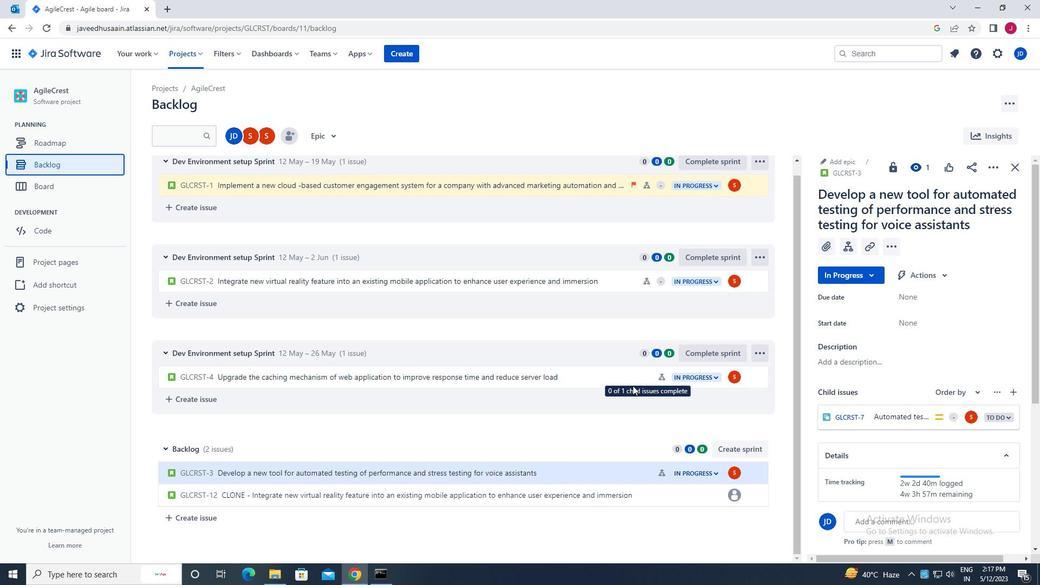 
Action: Mouse moved to (635, 377)
Screenshot: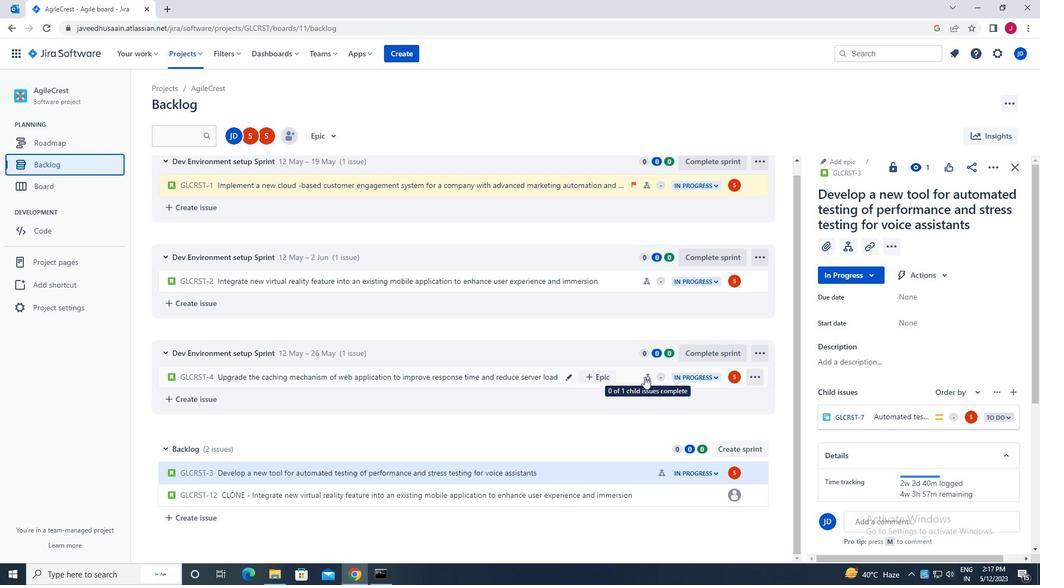 
Action: Mouse pressed left at (635, 377)
Screenshot: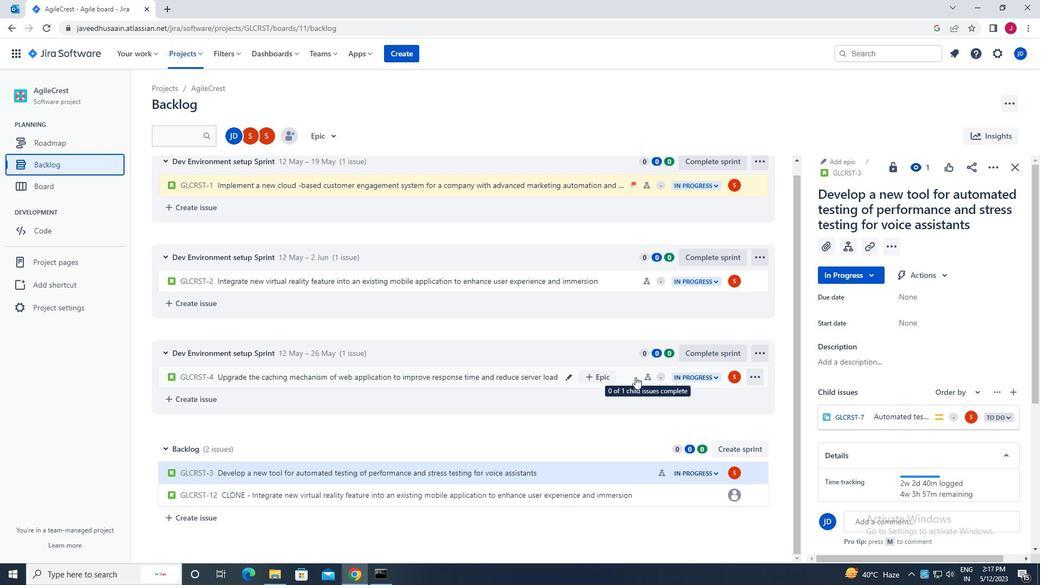 
Action: Mouse moved to (994, 164)
Screenshot: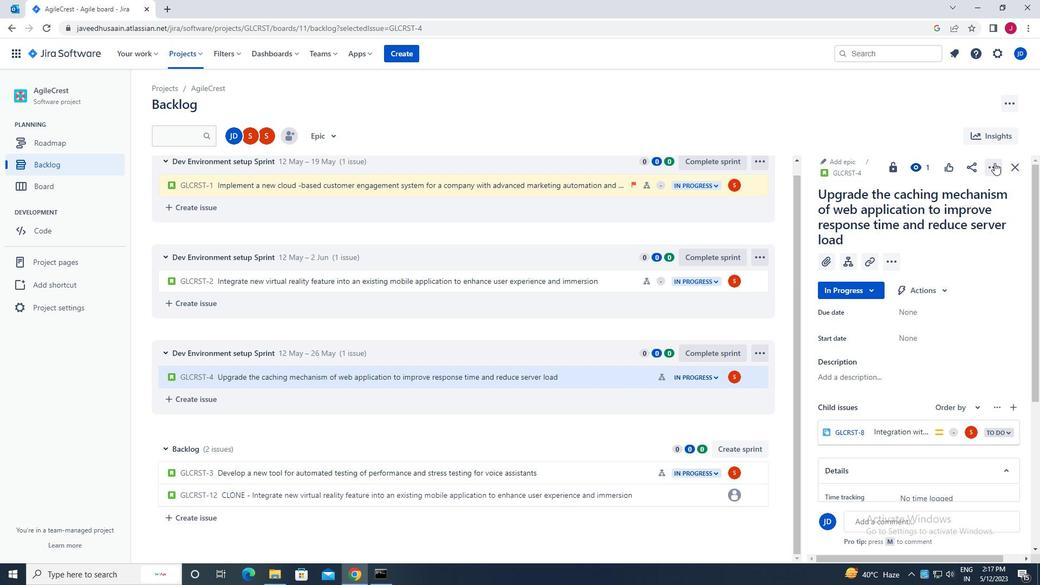 
Action: Mouse pressed left at (994, 164)
Screenshot: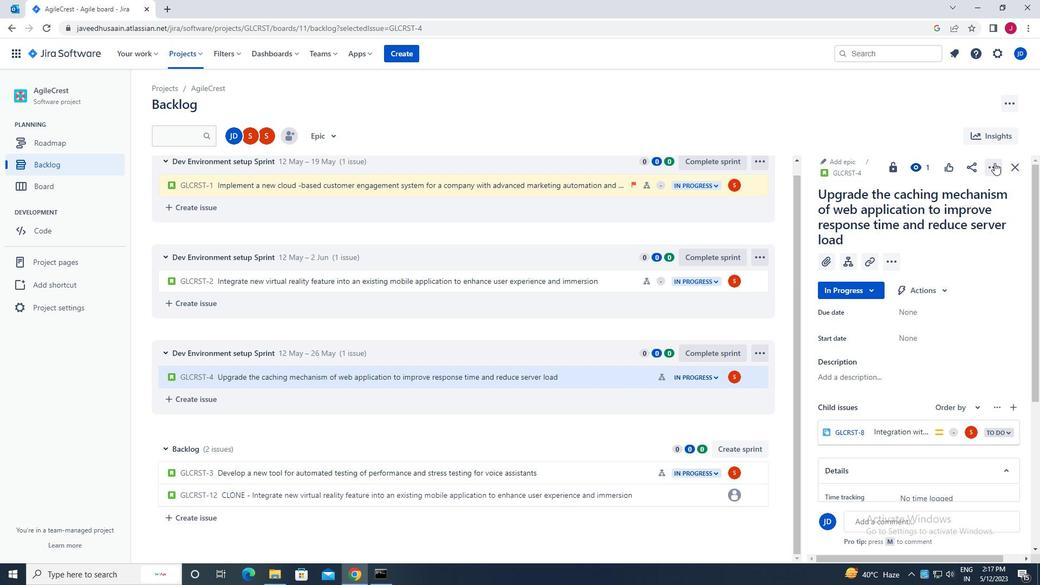 
Action: Mouse moved to (944, 198)
Screenshot: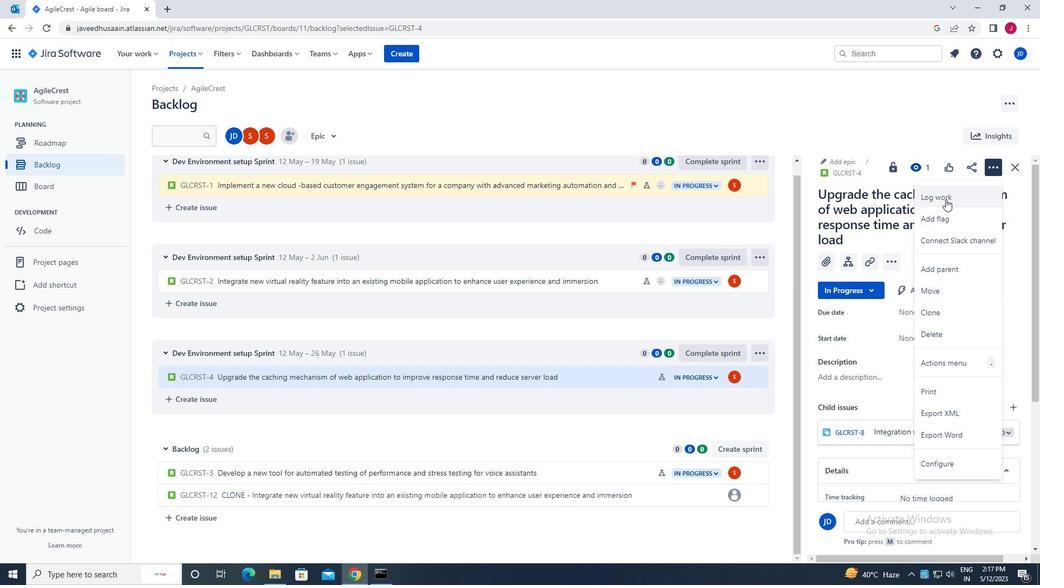
Action: Mouse pressed left at (944, 198)
Screenshot: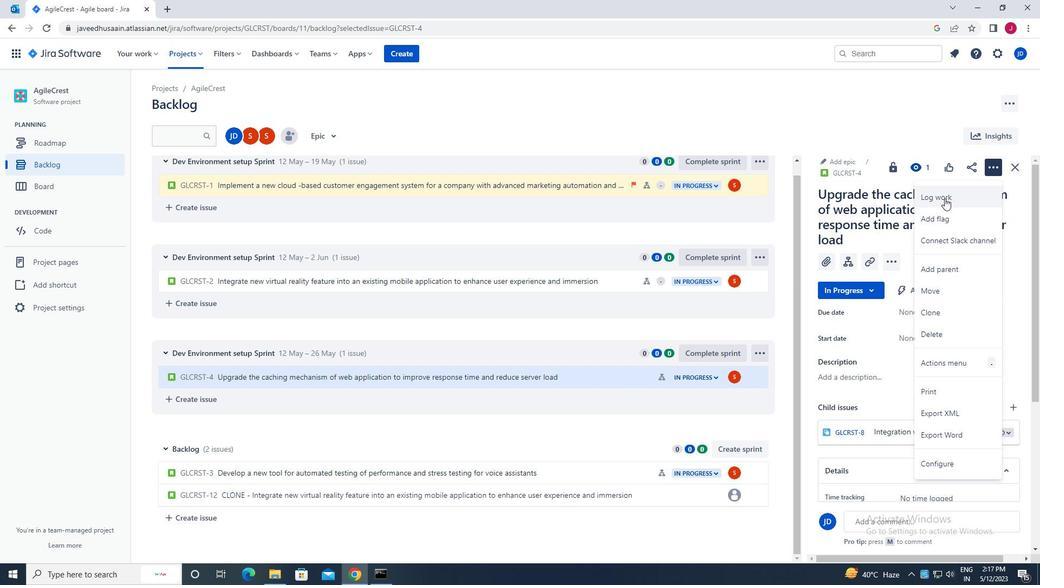 
Action: Mouse moved to (475, 167)
Screenshot: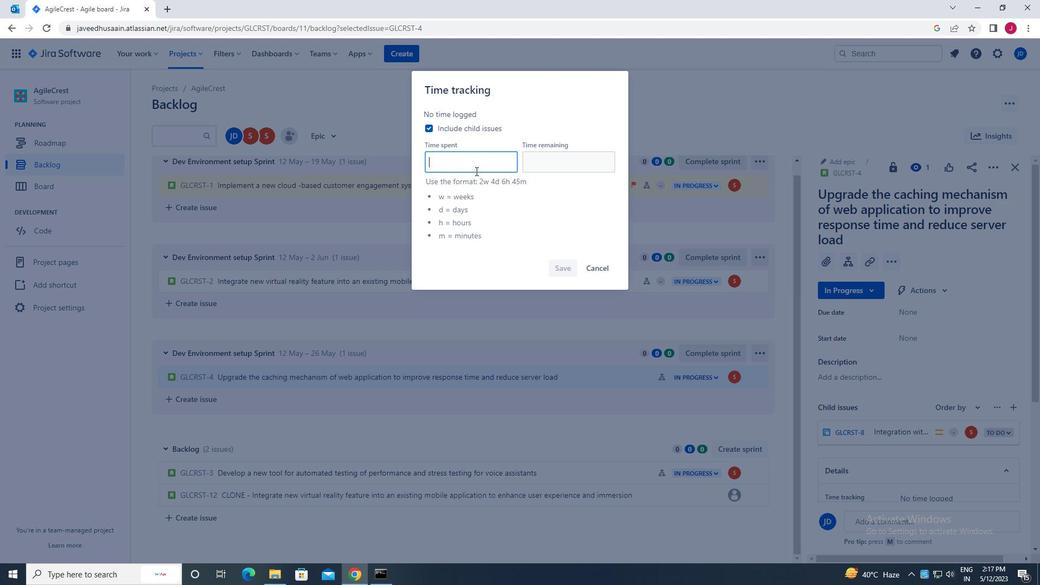
Action: Mouse pressed left at (475, 167)
Screenshot: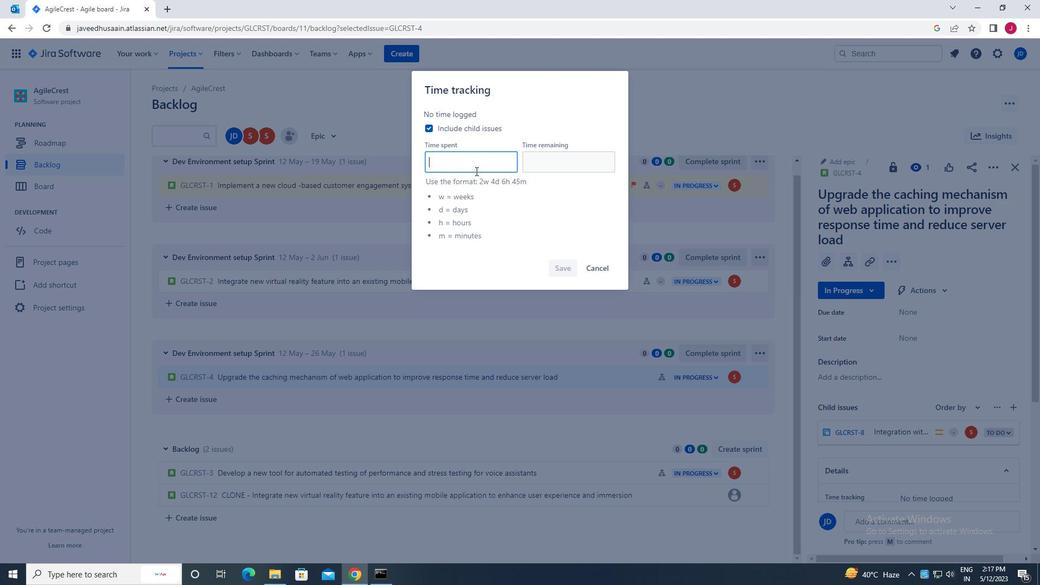 
Action: Key pressed 4w<Key.space>3d<Key.space>8h<Key.space>30m
Screenshot: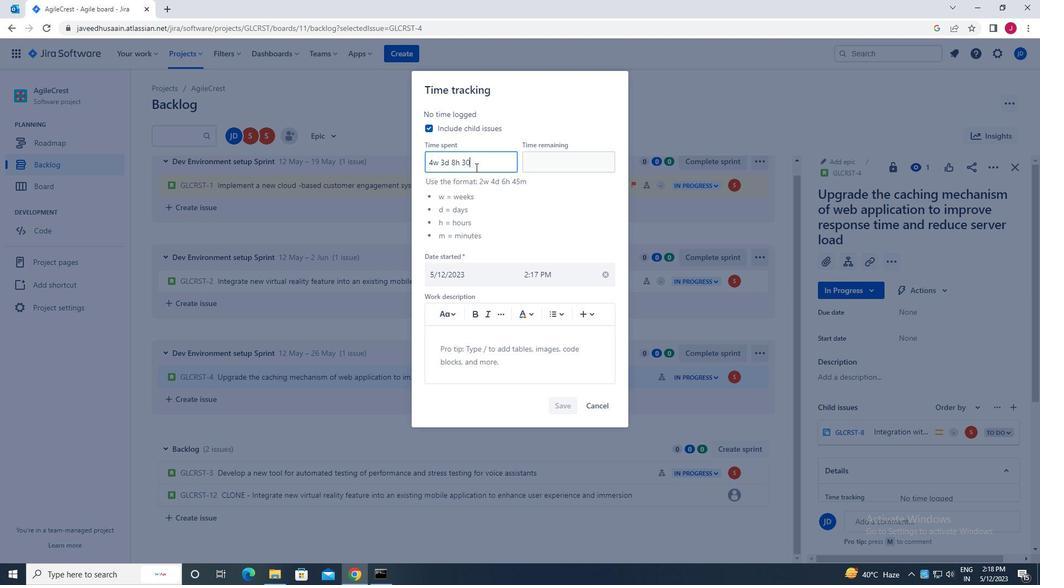 
Action: Mouse moved to (546, 159)
Screenshot: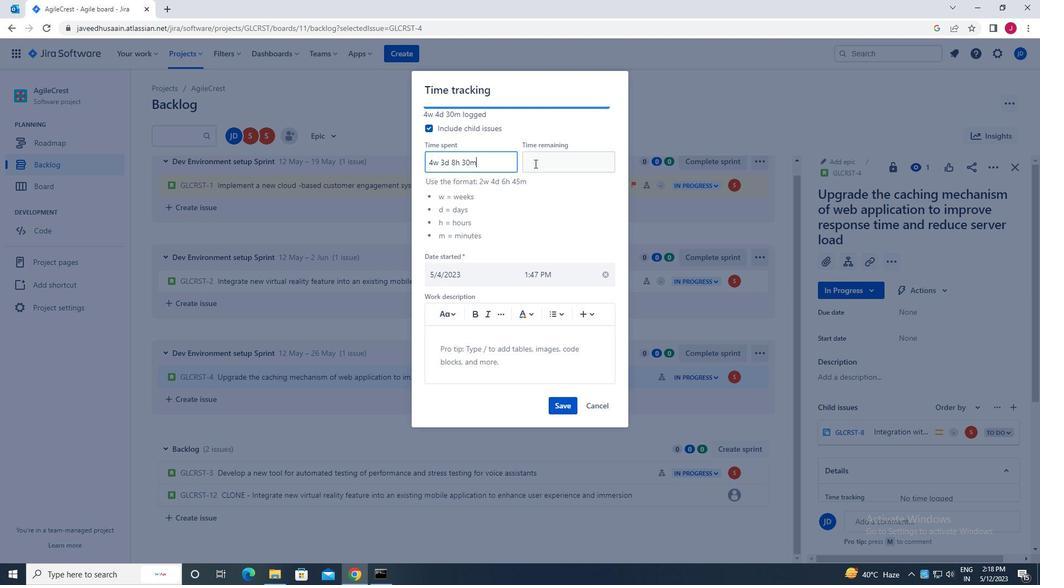
Action: Mouse pressed left at (546, 159)
Screenshot: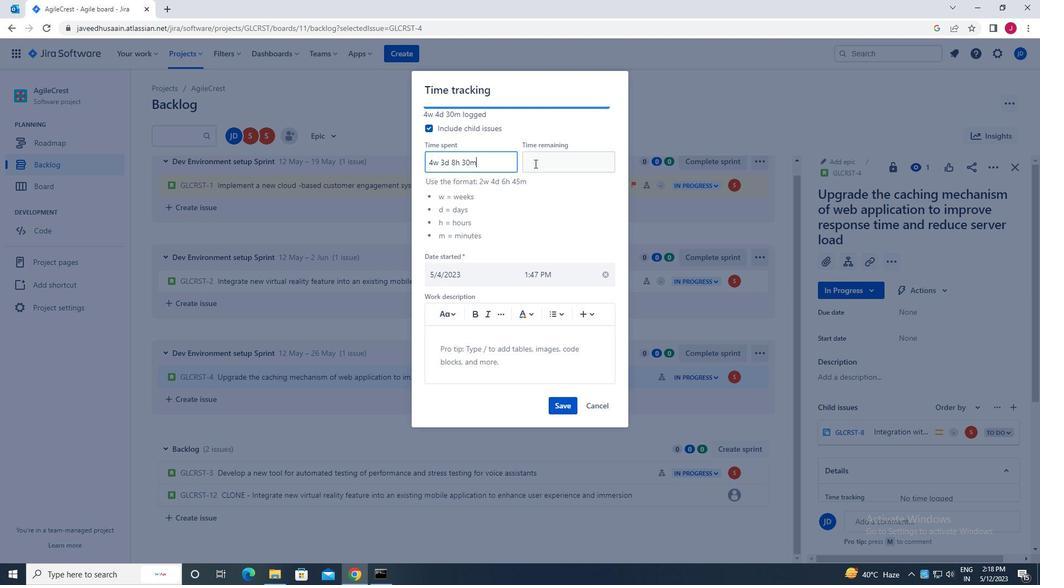 
Action: Mouse moved to (546, 159)
Screenshot: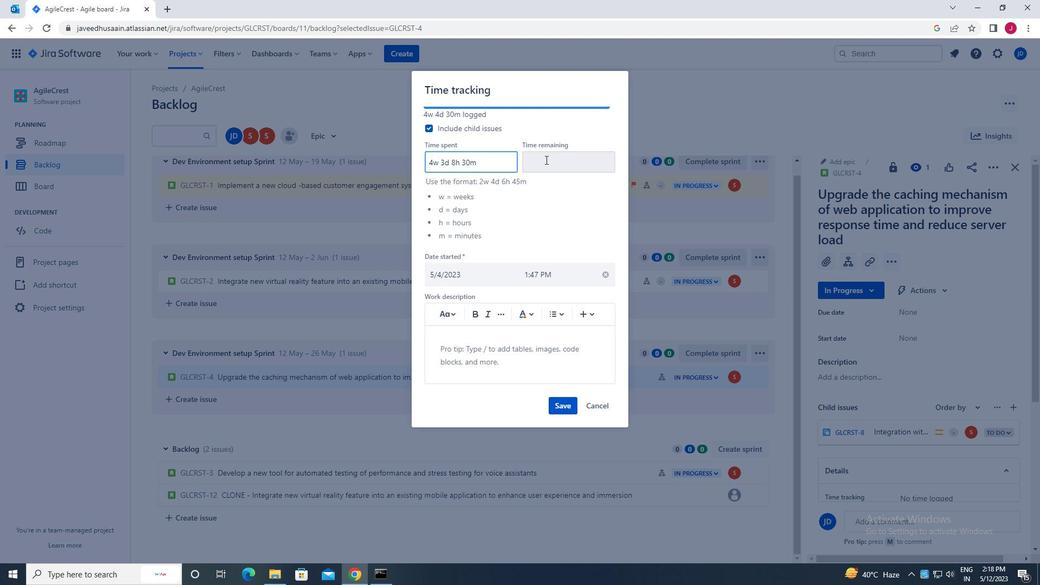 
Action: Key pressed 5w<Key.space>1d<Key.space>6h<Key.space>34m
Screenshot: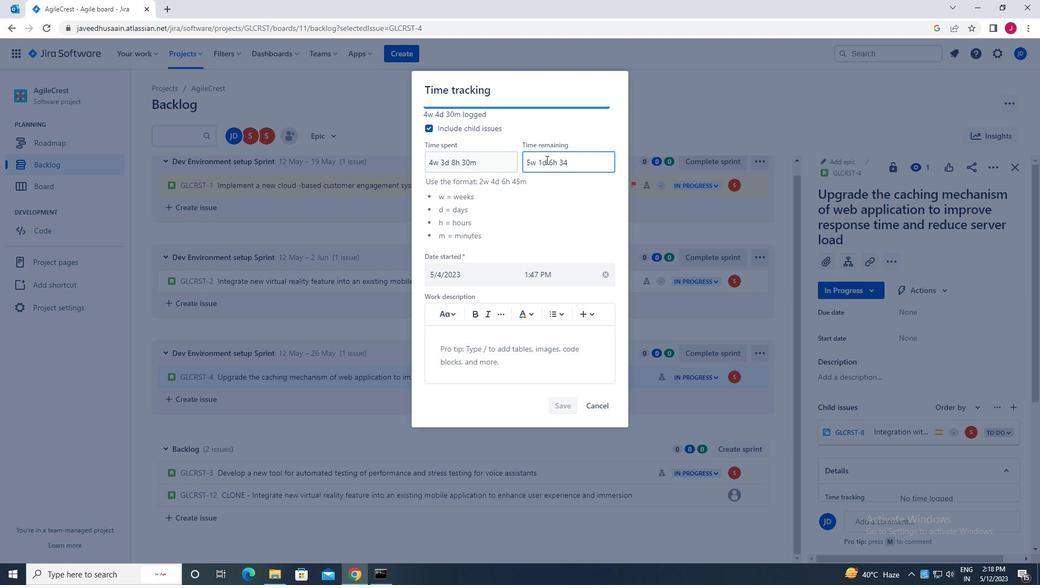 
Action: Mouse moved to (563, 402)
Screenshot: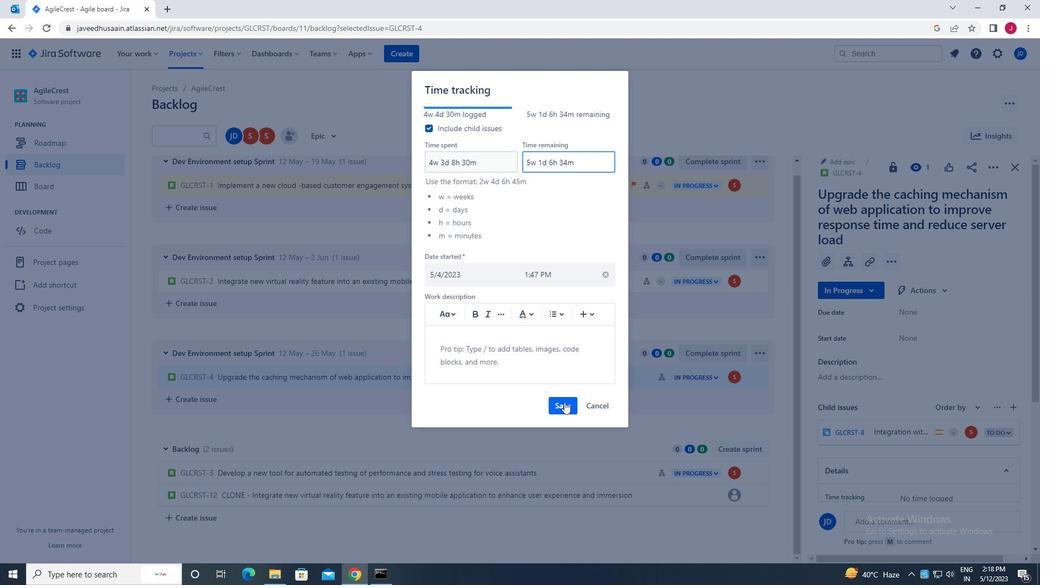 
Action: Mouse pressed left at (563, 402)
Screenshot: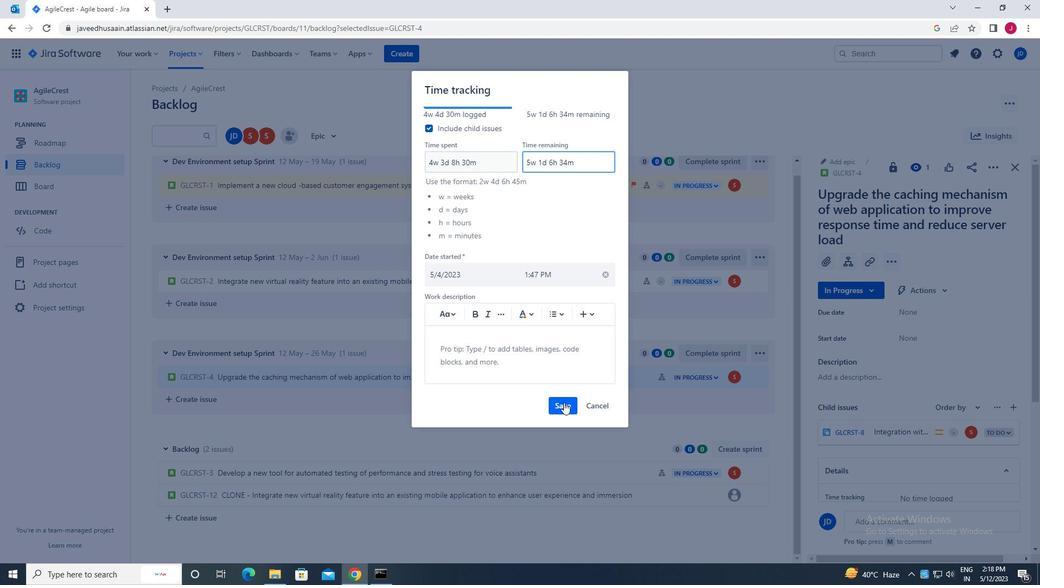 
Action: Mouse moved to (755, 378)
Screenshot: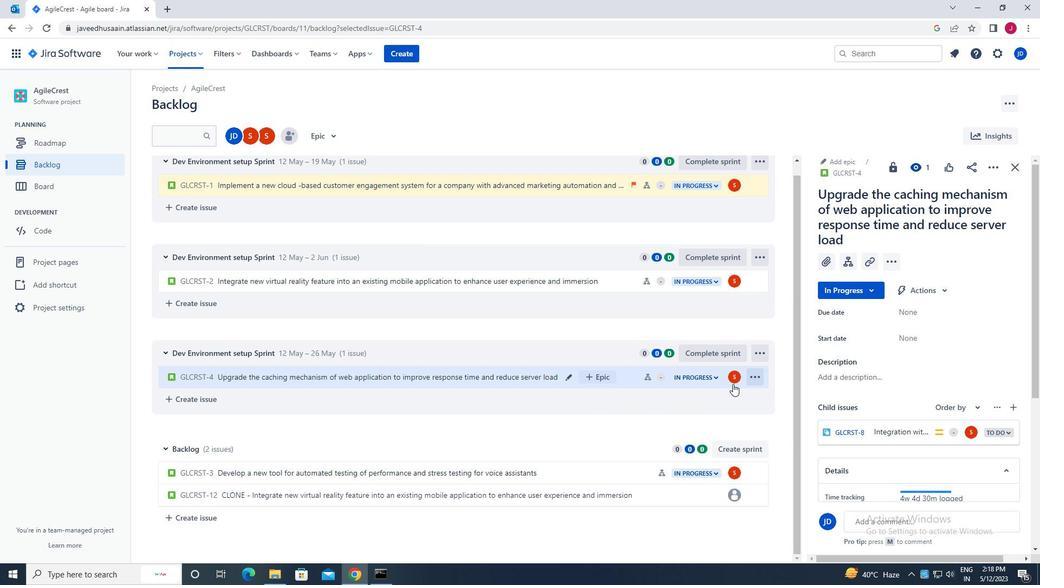 
Action: Mouse pressed left at (755, 378)
Screenshot: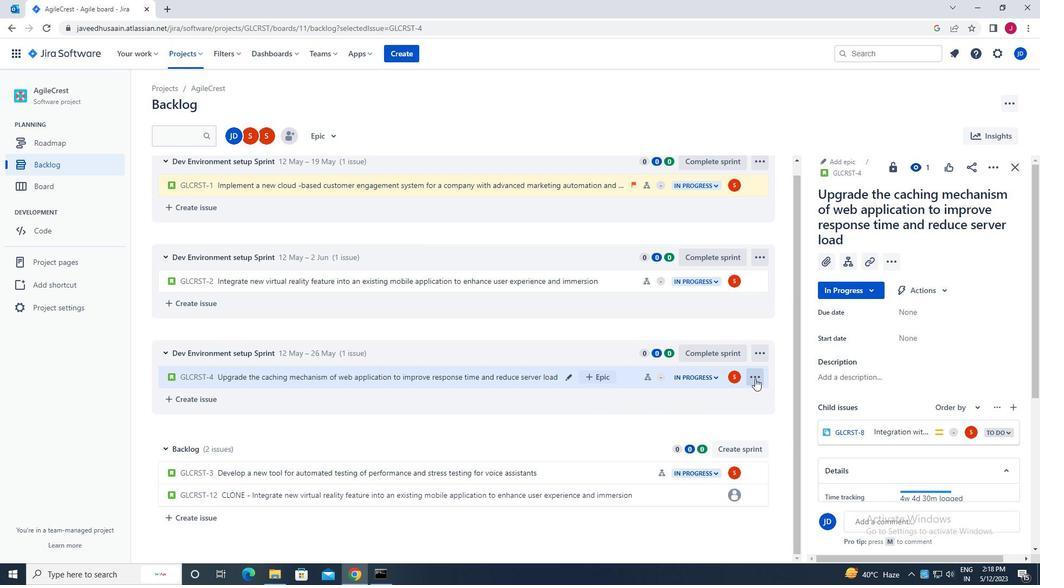 
Action: Mouse moved to (691, 351)
Screenshot: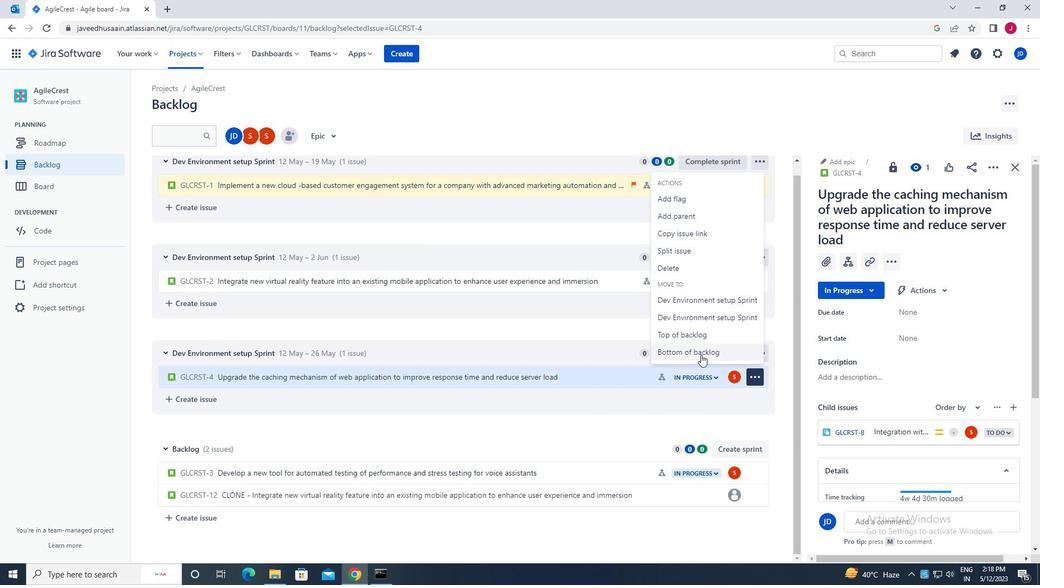 
Action: Mouse pressed left at (691, 351)
Screenshot: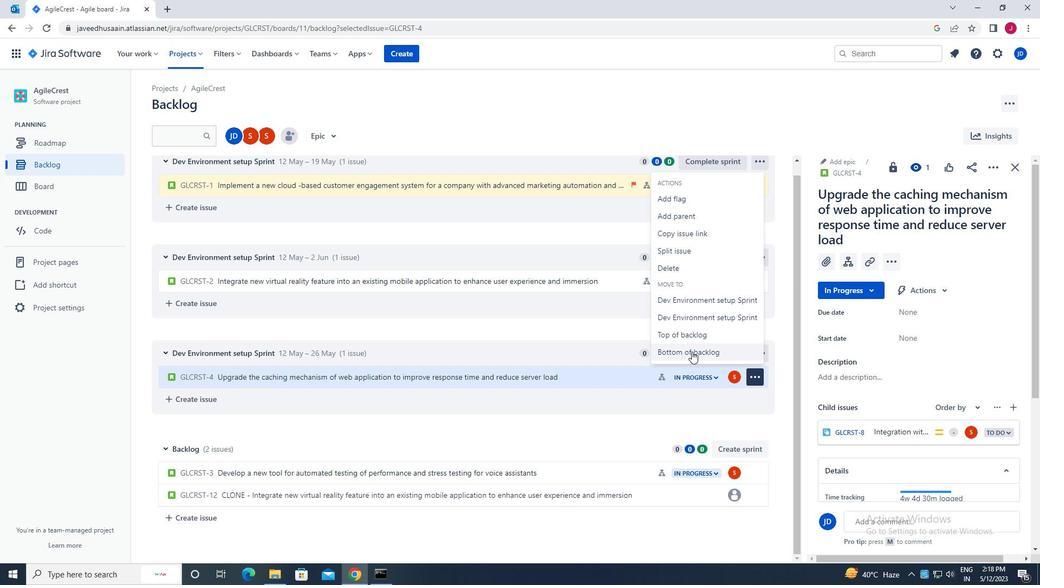 
Action: Mouse moved to (559, 178)
Screenshot: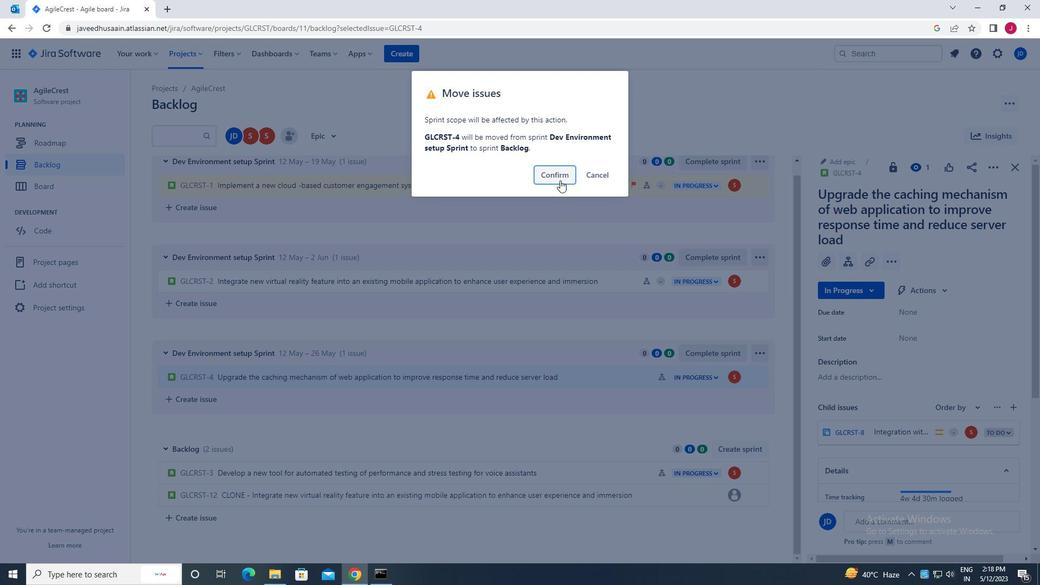 
Action: Mouse pressed left at (559, 178)
Screenshot: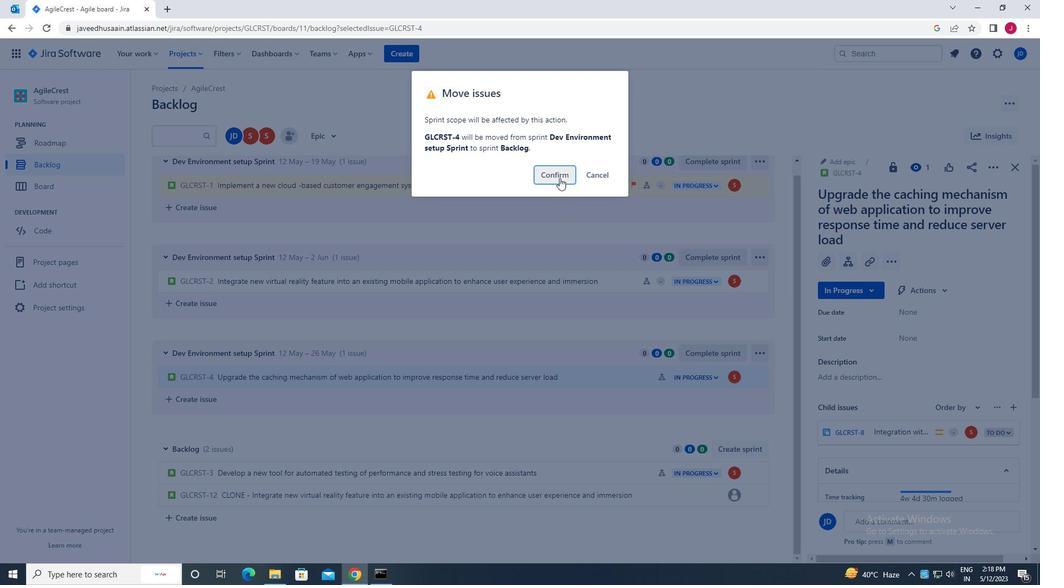 
Action: Mouse moved to (329, 134)
Screenshot: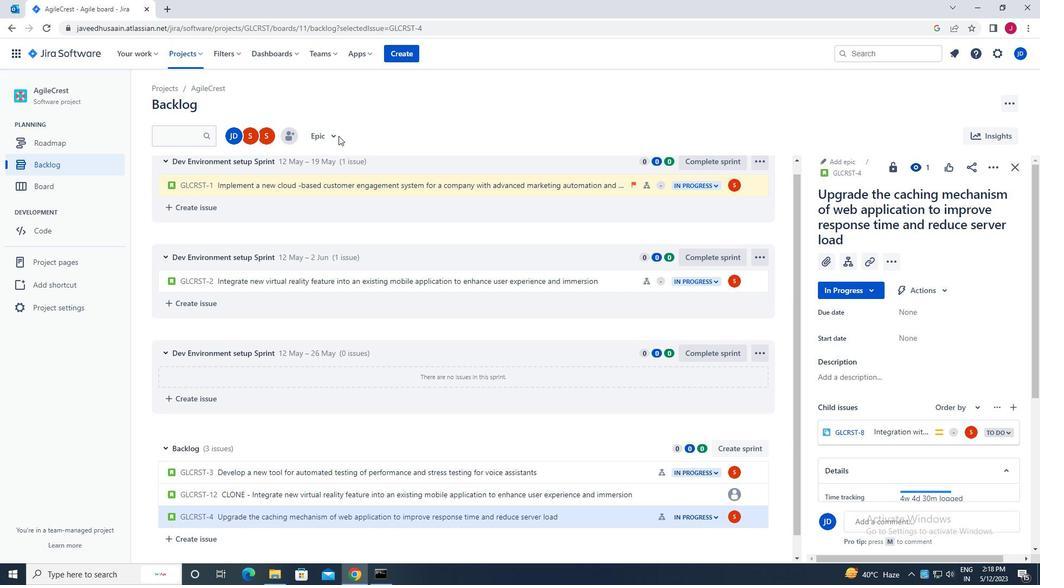 
Action: Mouse pressed left at (329, 134)
Screenshot: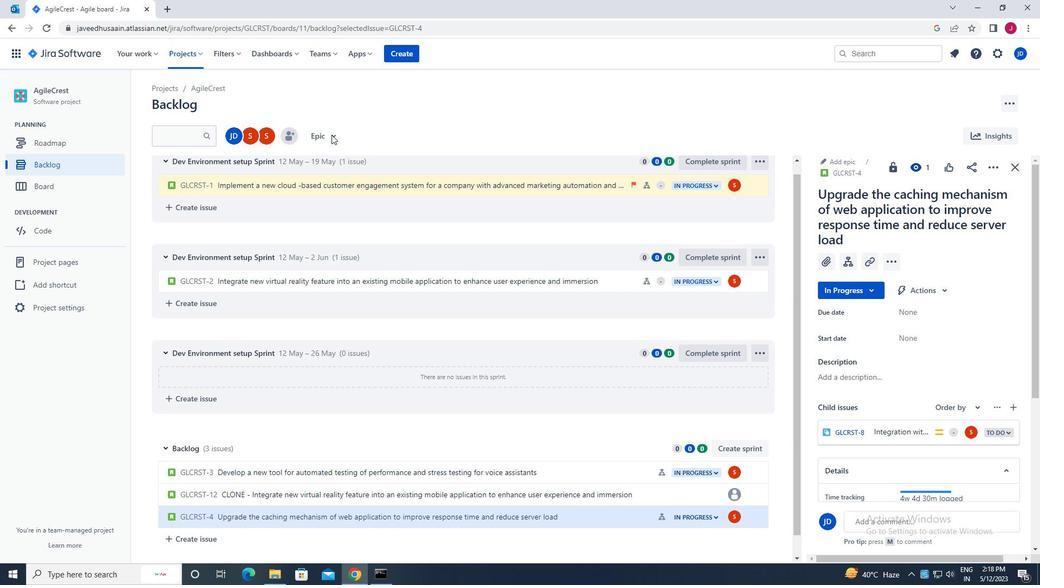 
Action: Mouse moved to (351, 214)
Screenshot: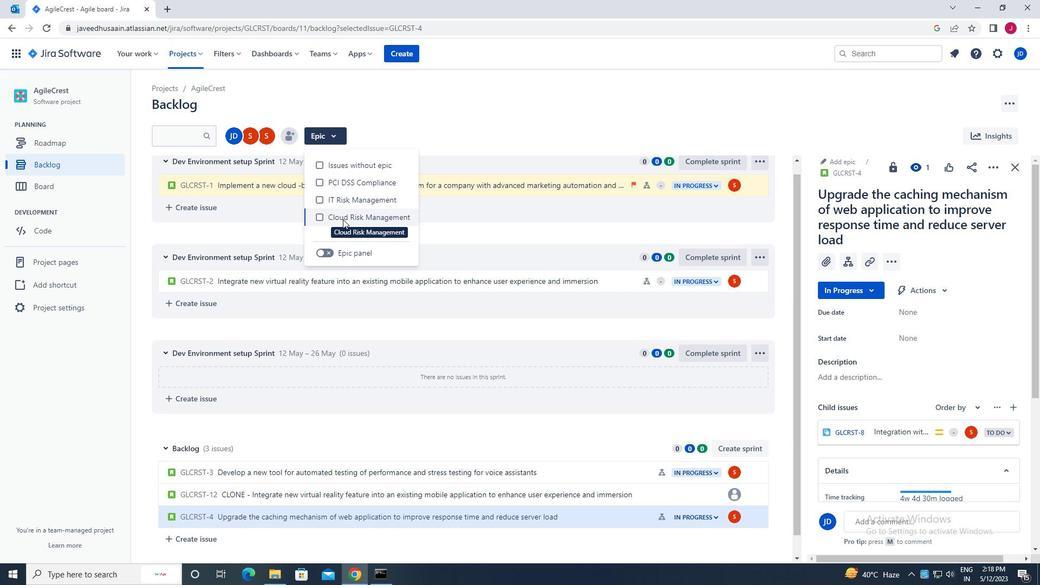 
Action: Mouse scrolled (351, 213) with delta (0, 0)
Screenshot: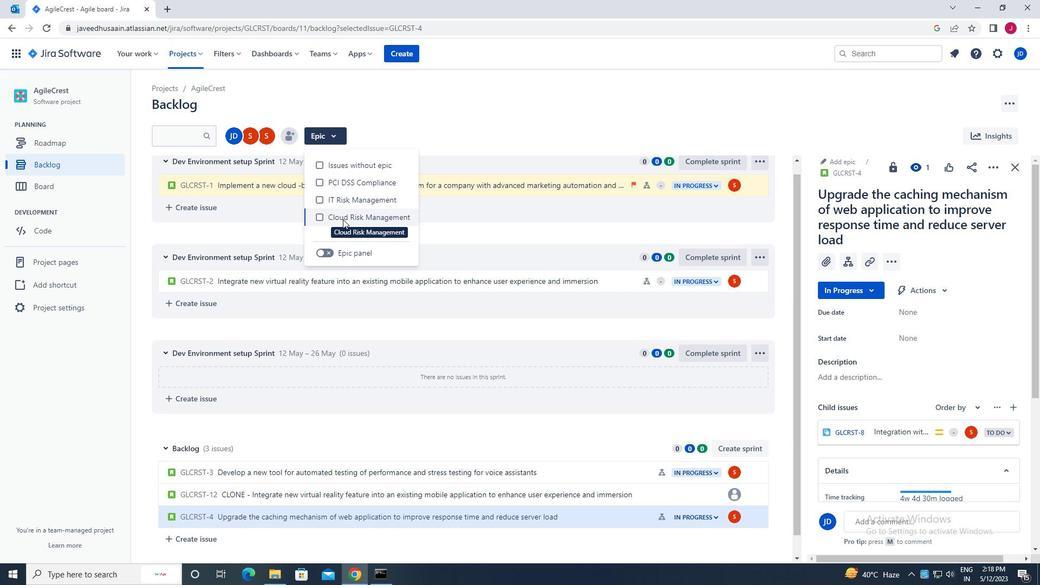 
Action: Mouse scrolled (351, 213) with delta (0, 0)
Screenshot: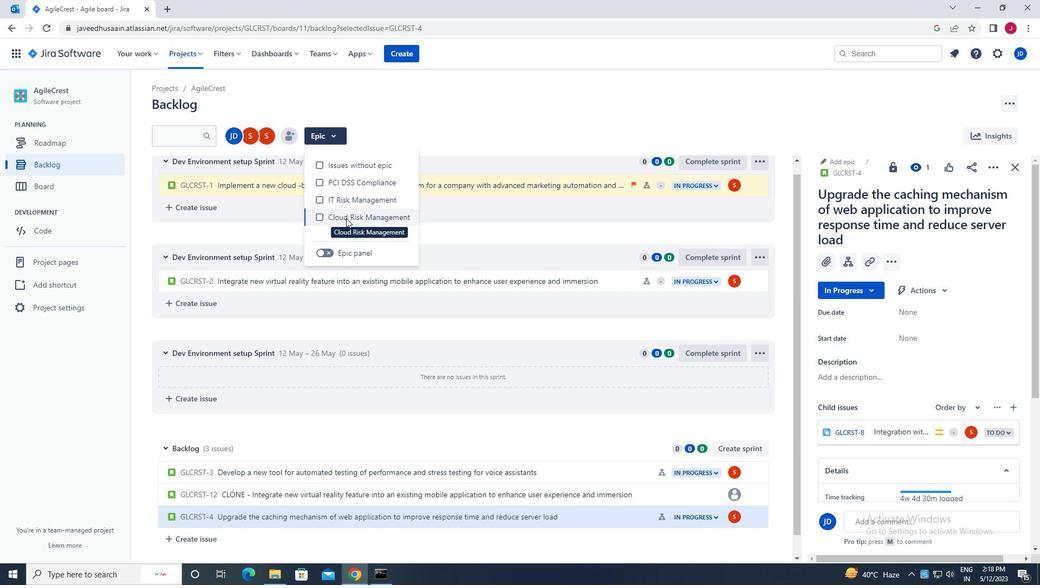 
Action: Mouse scrolled (351, 213) with delta (0, 0)
Screenshot: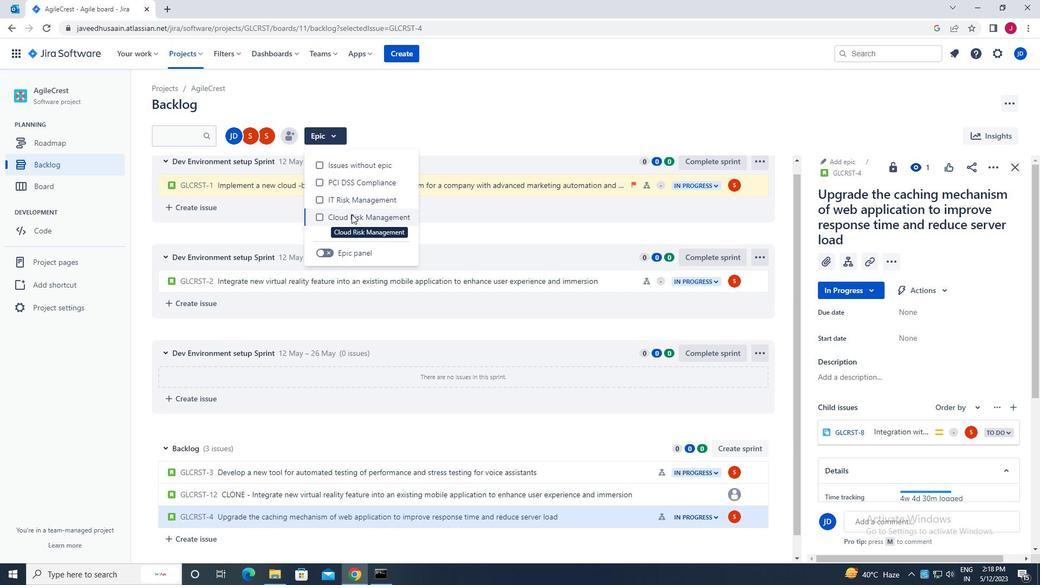 
Action: Mouse moved to (354, 191)
Screenshot: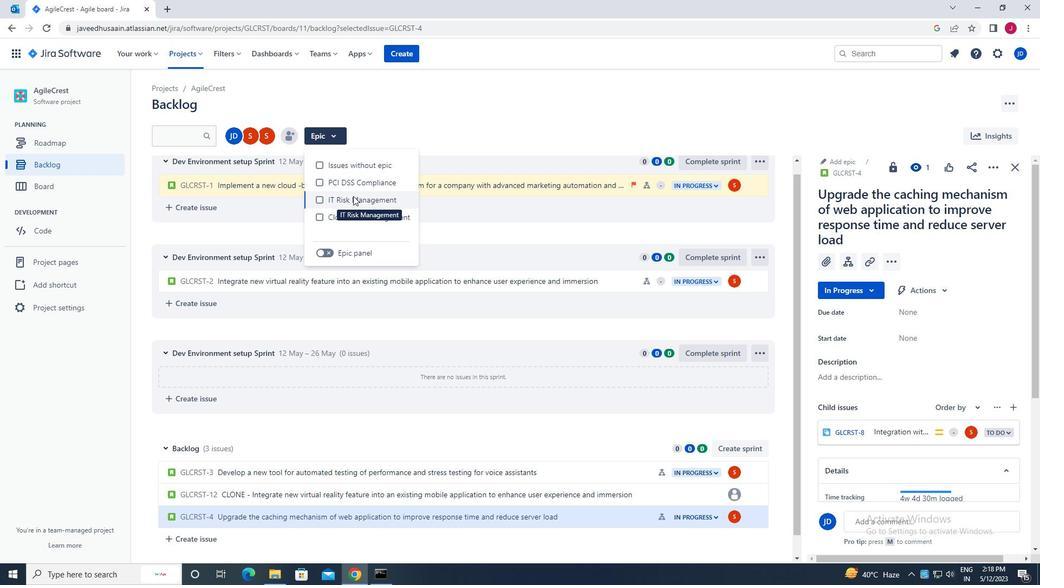 
Action: Mouse scrolled (354, 192) with delta (0, 0)
Screenshot: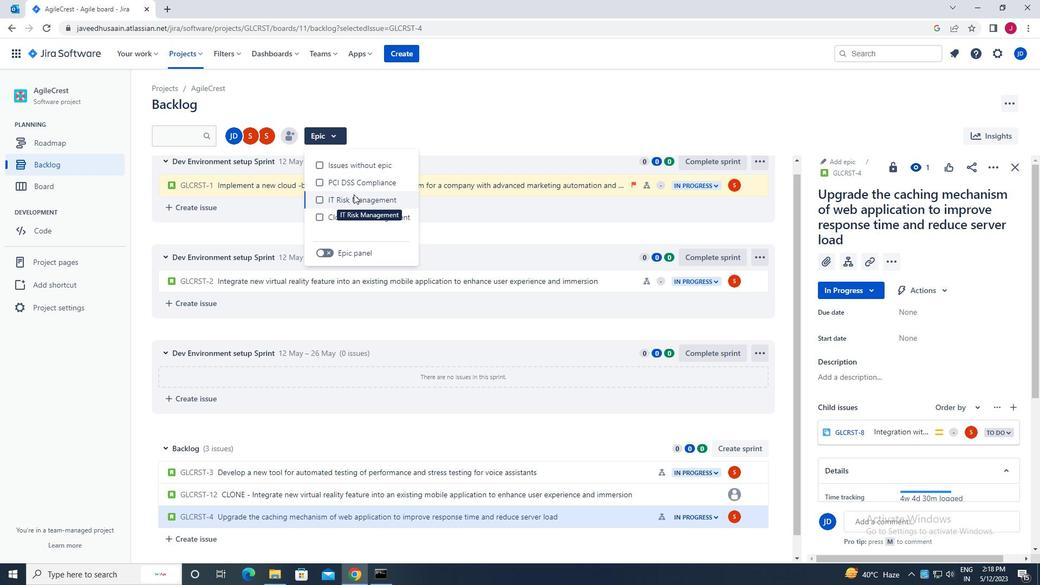 
Action: Mouse scrolled (354, 192) with delta (0, 0)
Screenshot: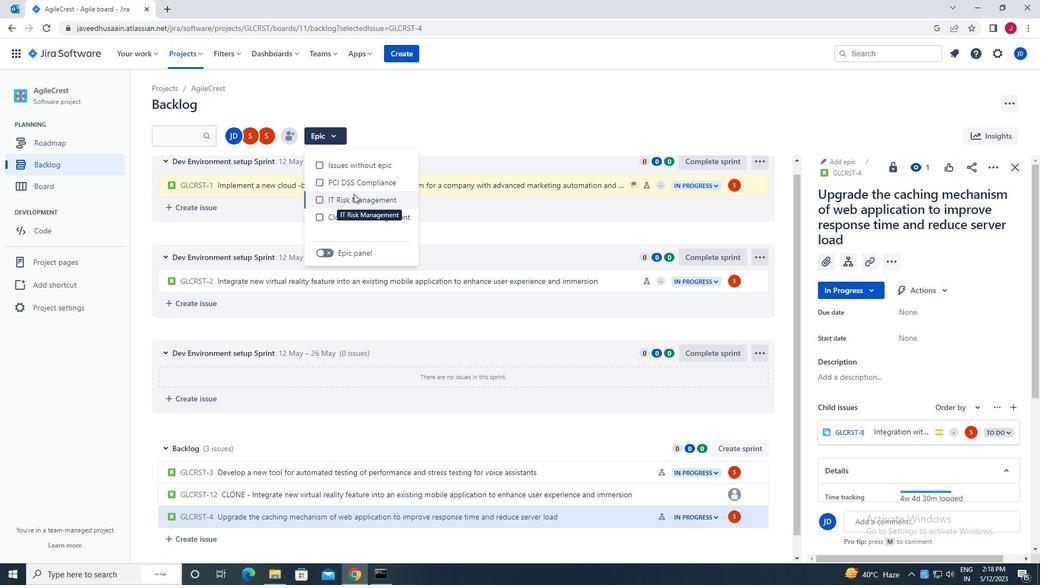 
Action: Mouse moved to (355, 184)
Screenshot: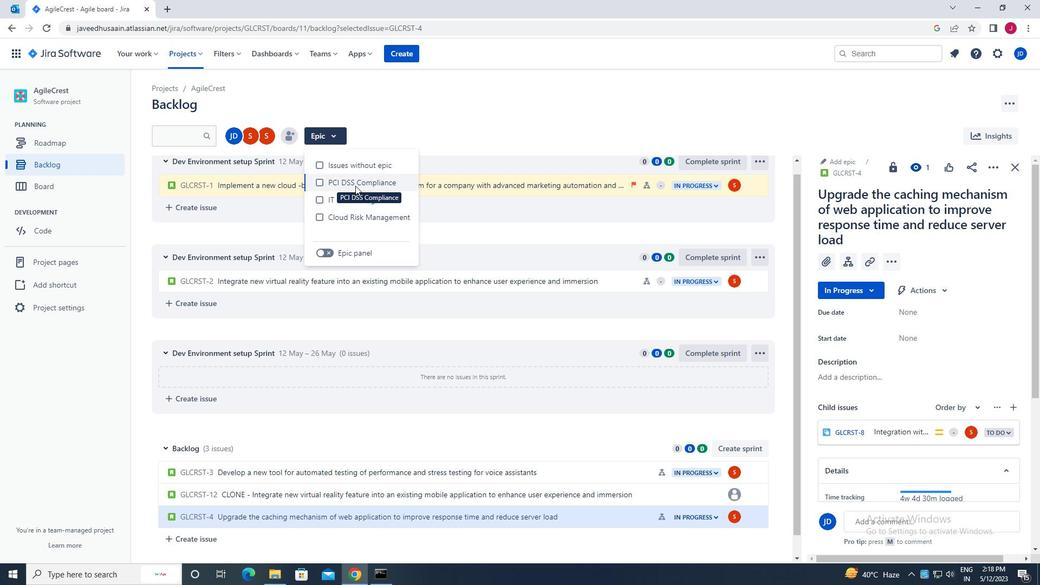 
Action: Mouse pressed left at (355, 184)
Screenshot: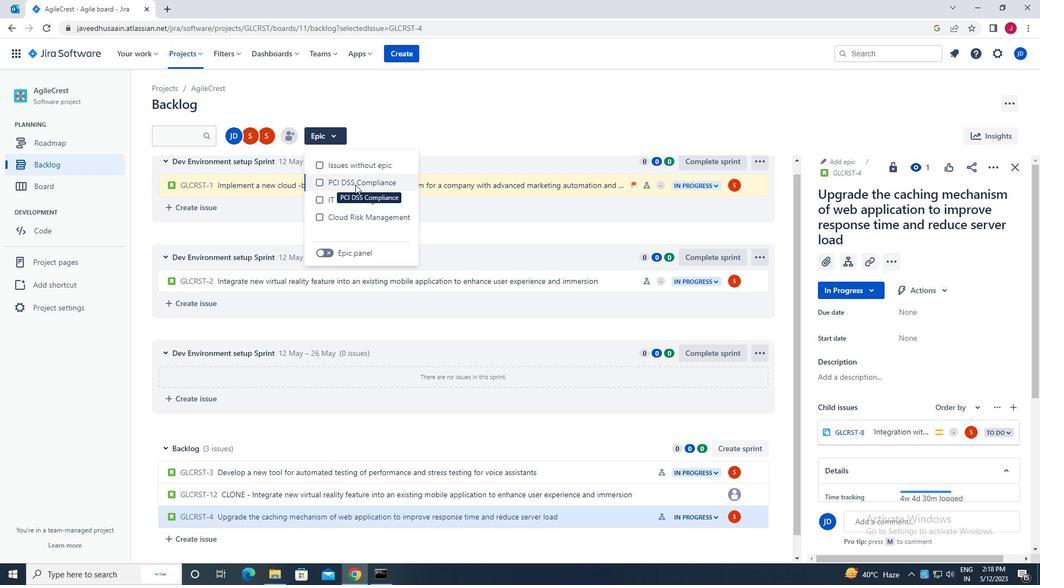
Action: Mouse moved to (479, 106)
Screenshot: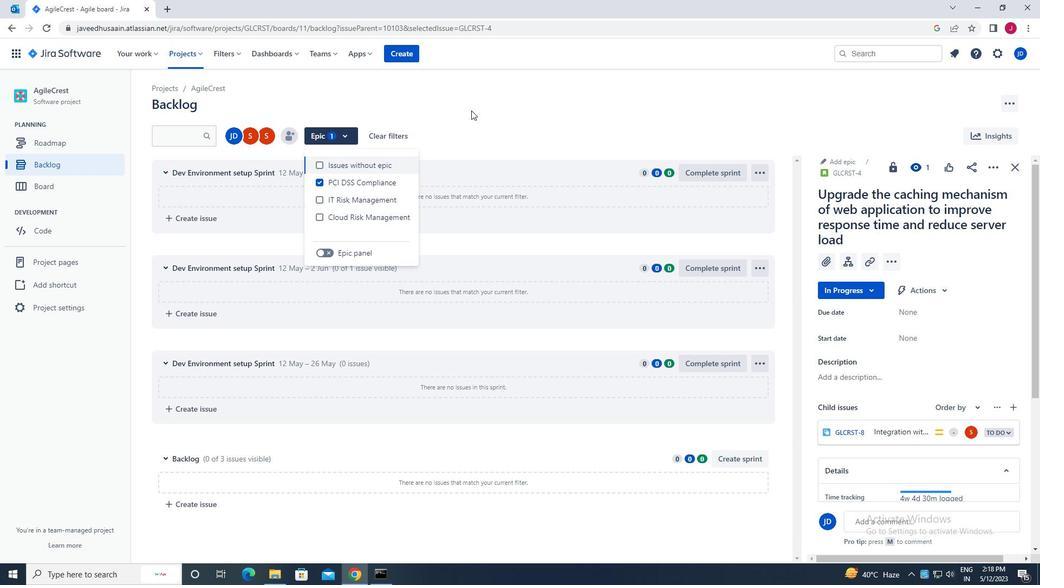 
Action: Mouse pressed left at (479, 106)
Screenshot: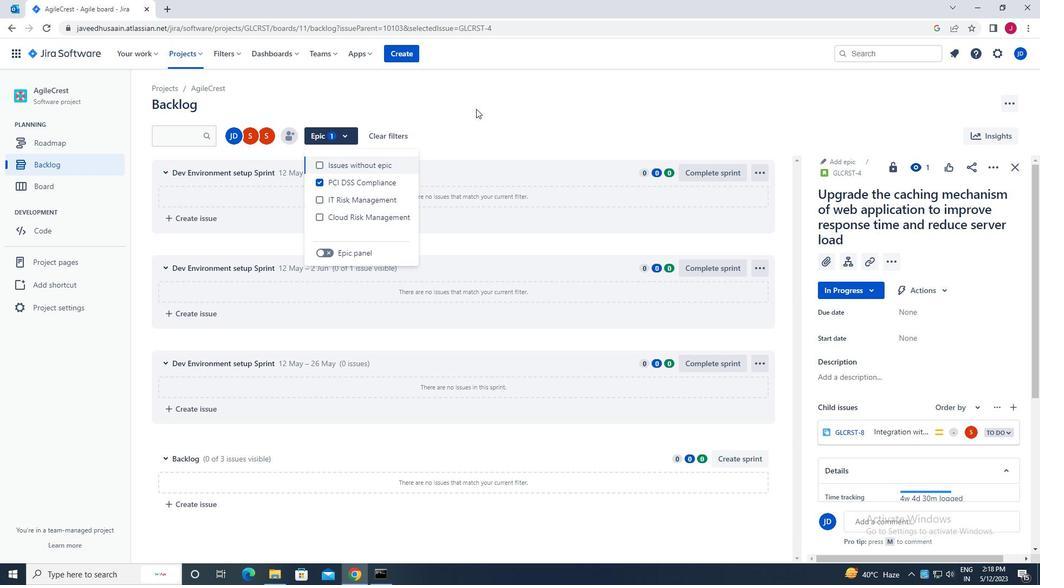 
